 Task: Create a due date automation trigger when advanced on, 2 working days after a card is due add content with a name or a description containing resume at 11:00 AM.
Action: Mouse moved to (907, 276)
Screenshot: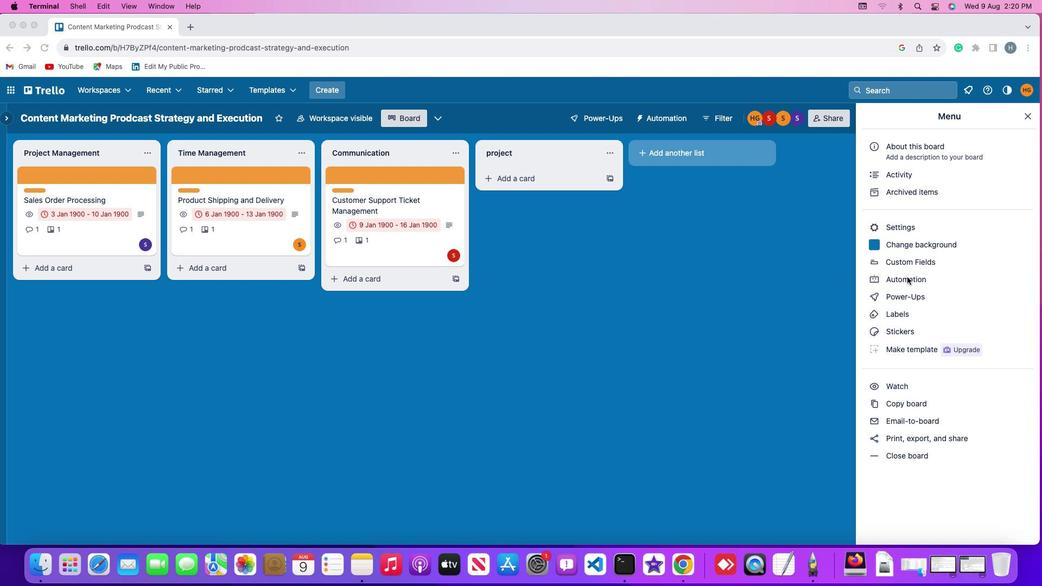 
Action: Mouse pressed left at (907, 276)
Screenshot: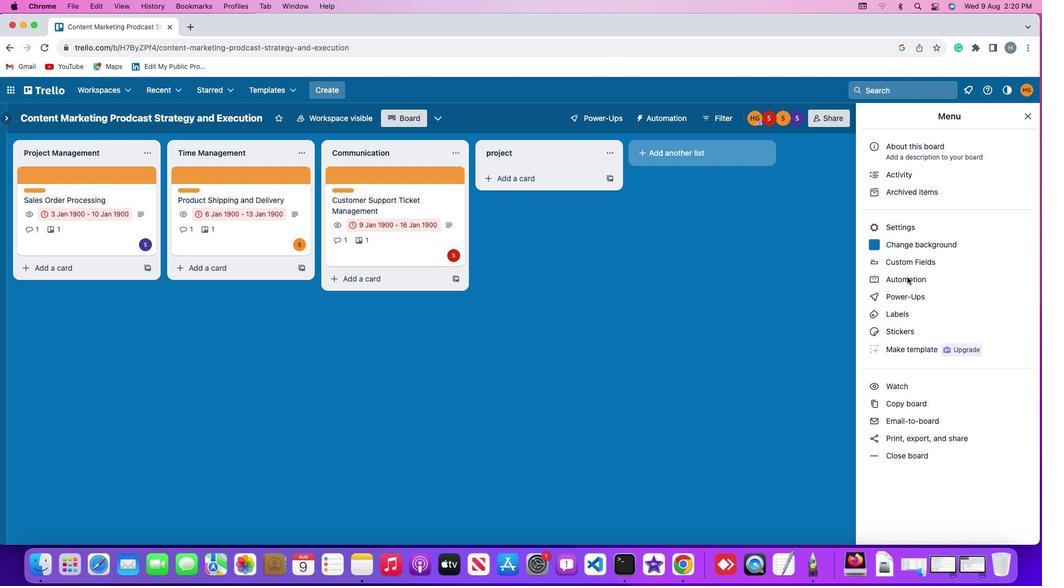 
Action: Mouse pressed left at (907, 276)
Screenshot: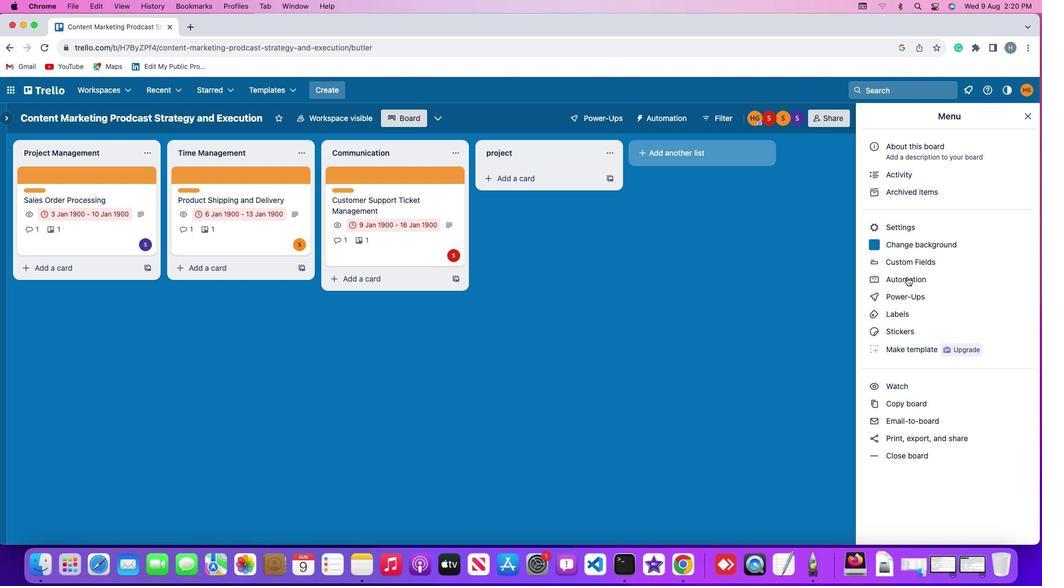 
Action: Mouse moved to (62, 252)
Screenshot: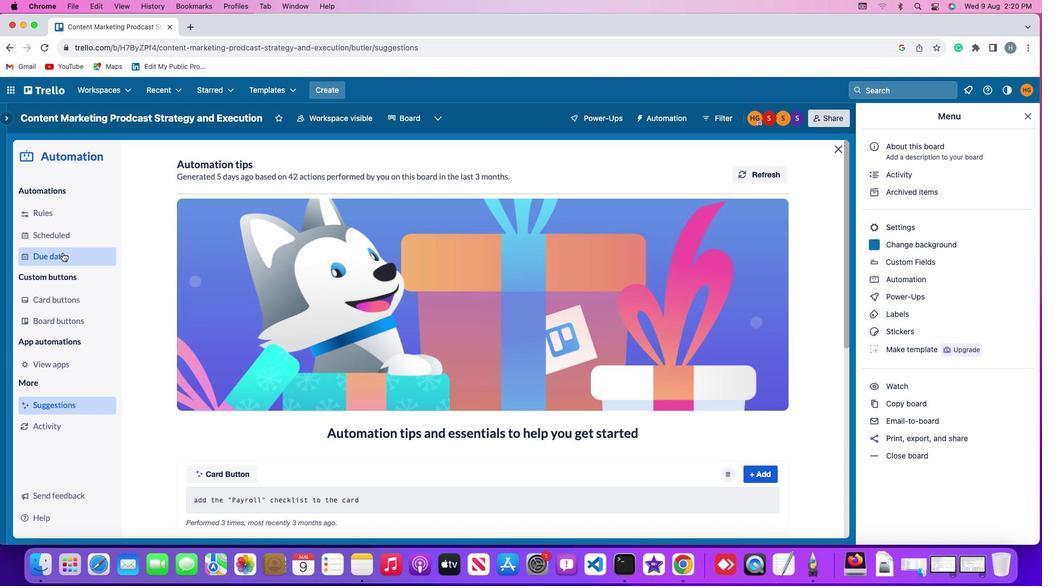 
Action: Mouse pressed left at (62, 252)
Screenshot: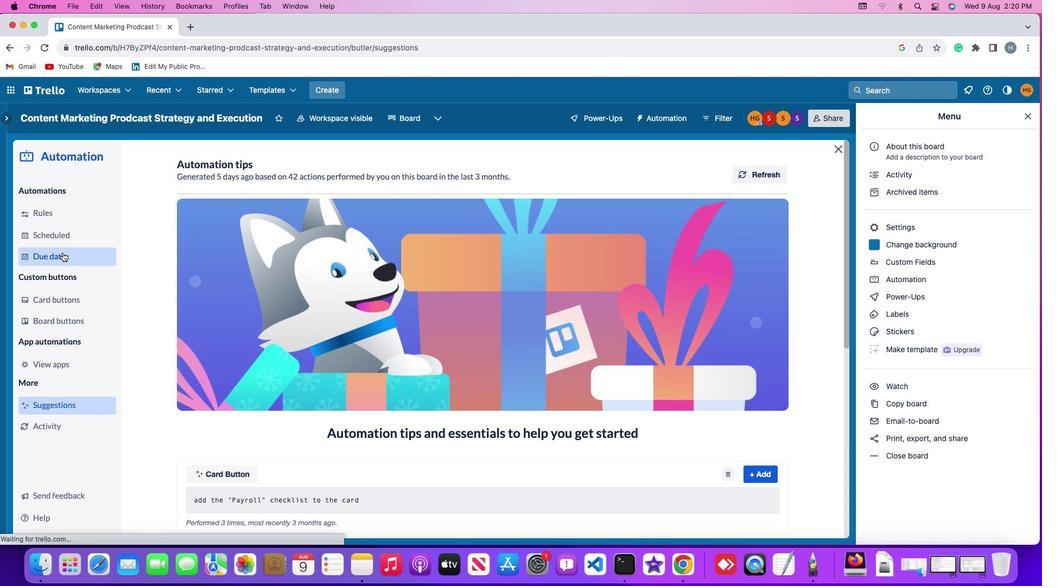 
Action: Mouse moved to (736, 169)
Screenshot: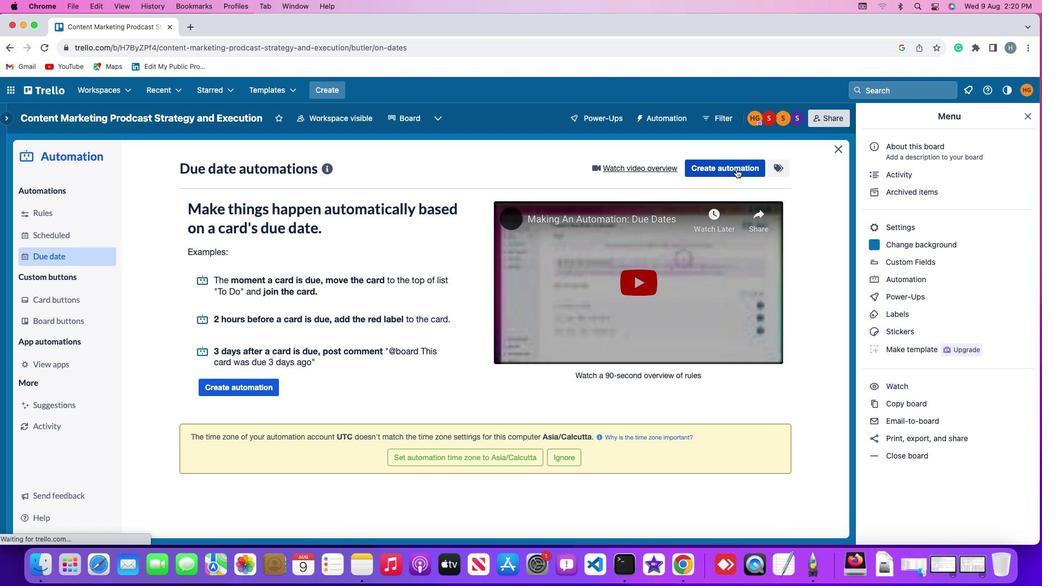 
Action: Mouse pressed left at (736, 169)
Screenshot: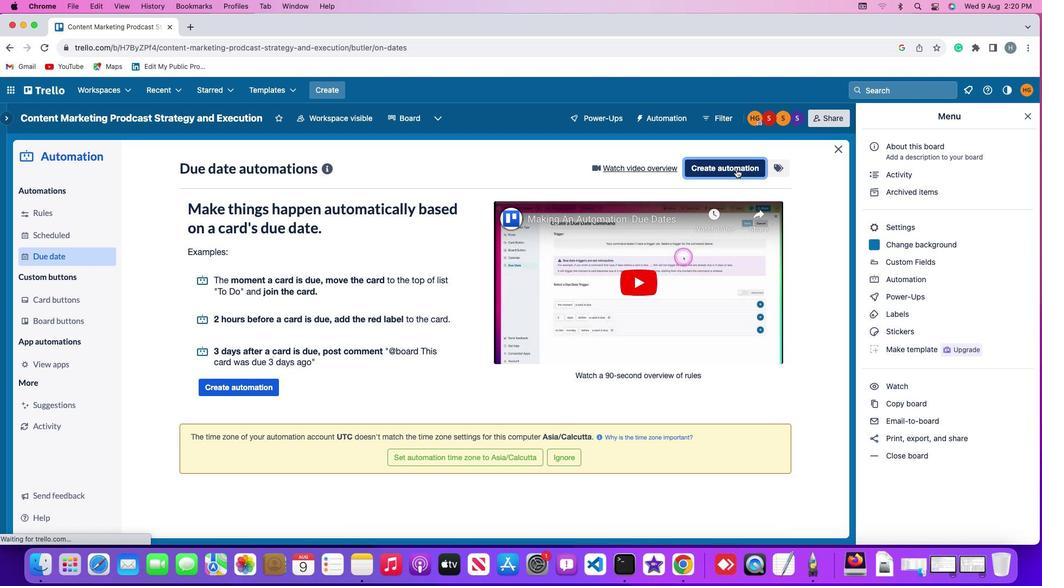 
Action: Mouse moved to (236, 269)
Screenshot: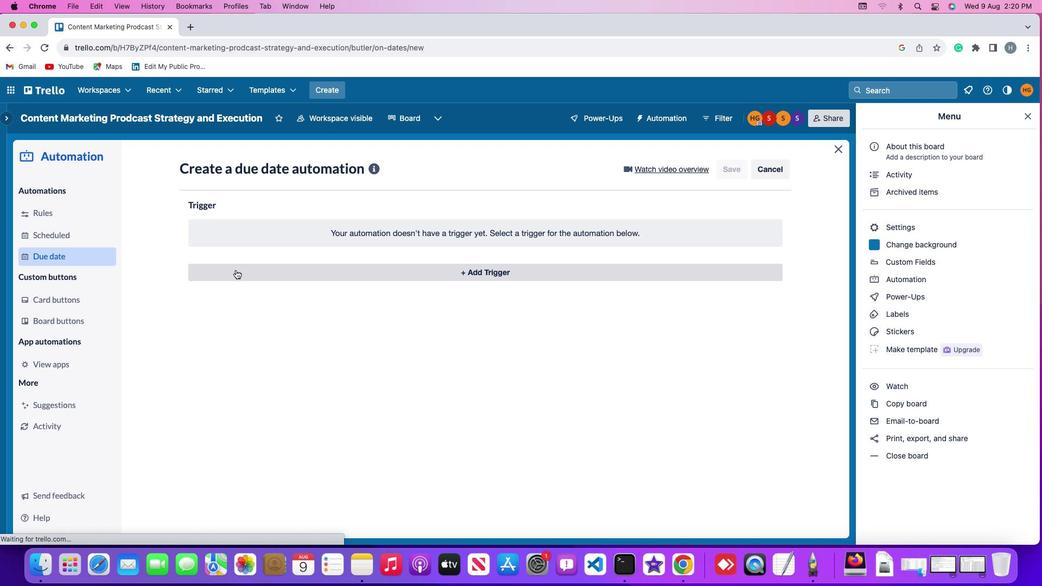
Action: Mouse pressed left at (236, 269)
Screenshot: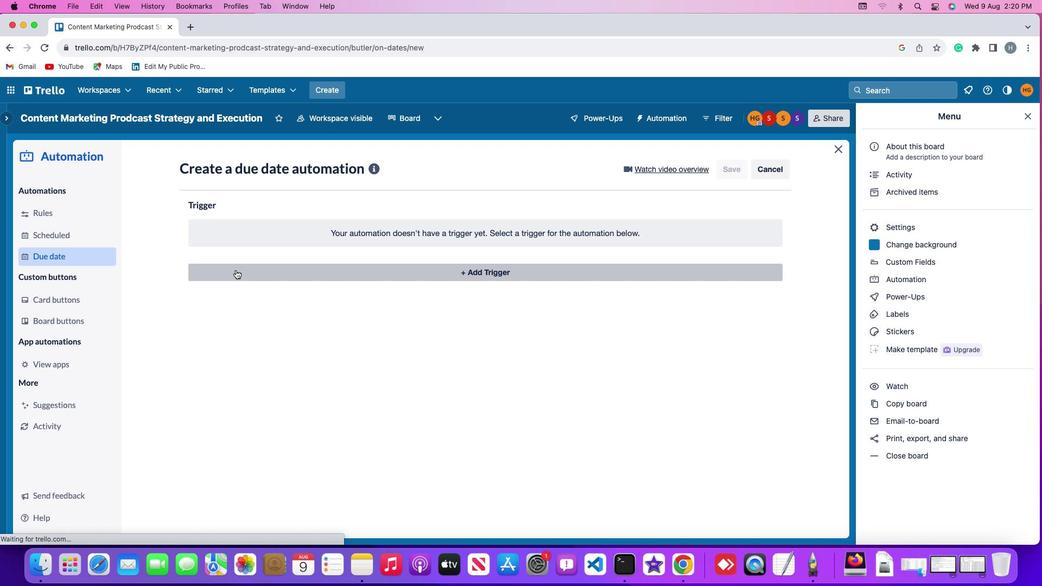 
Action: Mouse moved to (213, 434)
Screenshot: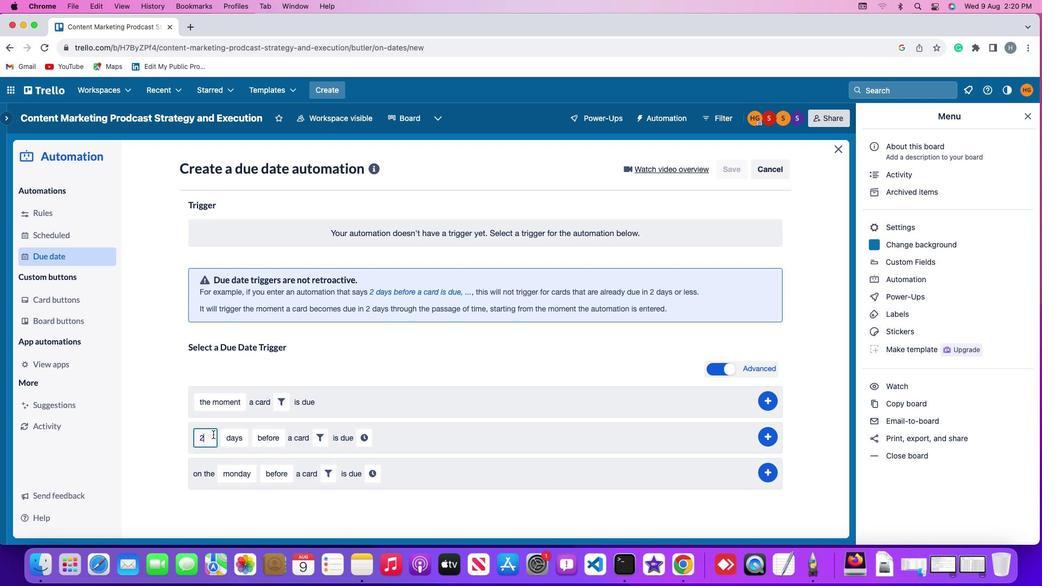 
Action: Mouse pressed left at (213, 434)
Screenshot: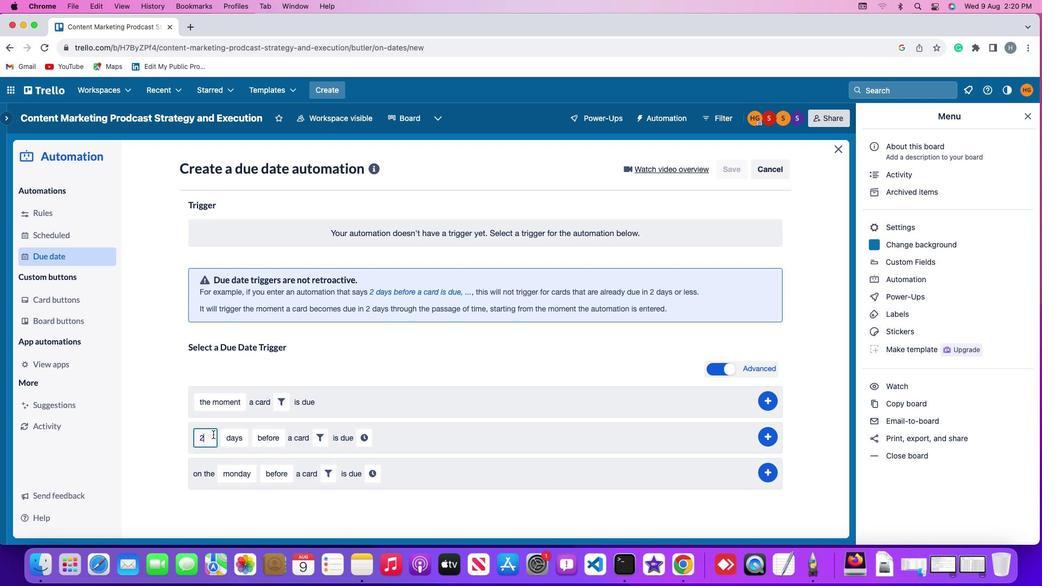 
Action: Mouse moved to (209, 427)
Screenshot: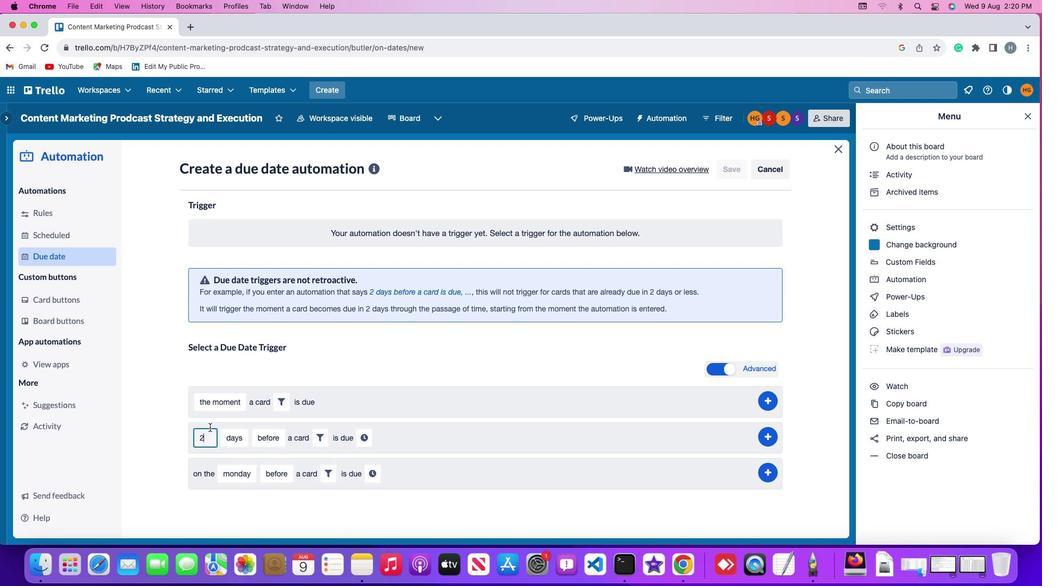 
Action: Key pressed Key.backspace
Screenshot: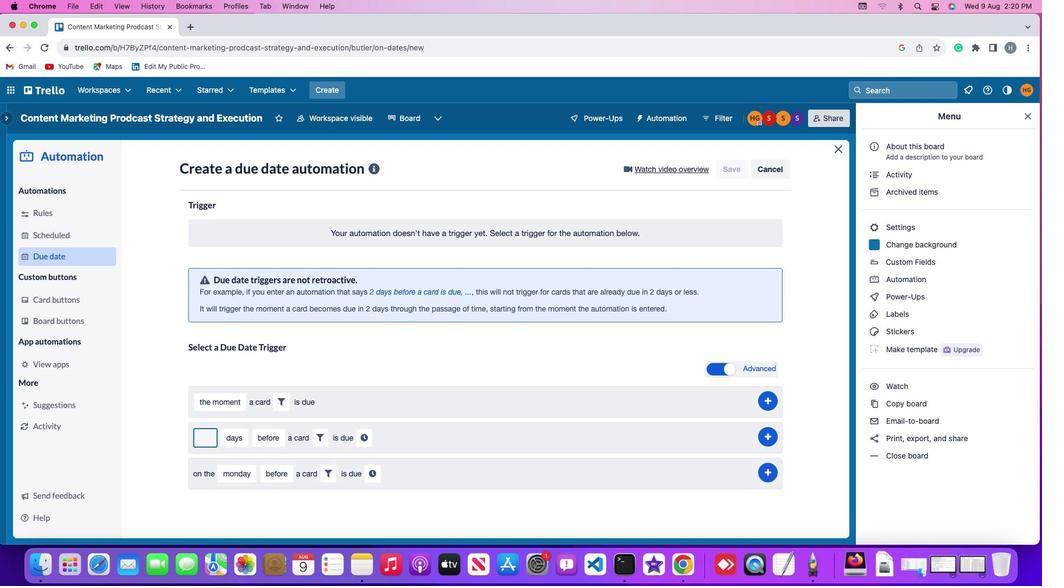 
Action: Mouse moved to (211, 426)
Screenshot: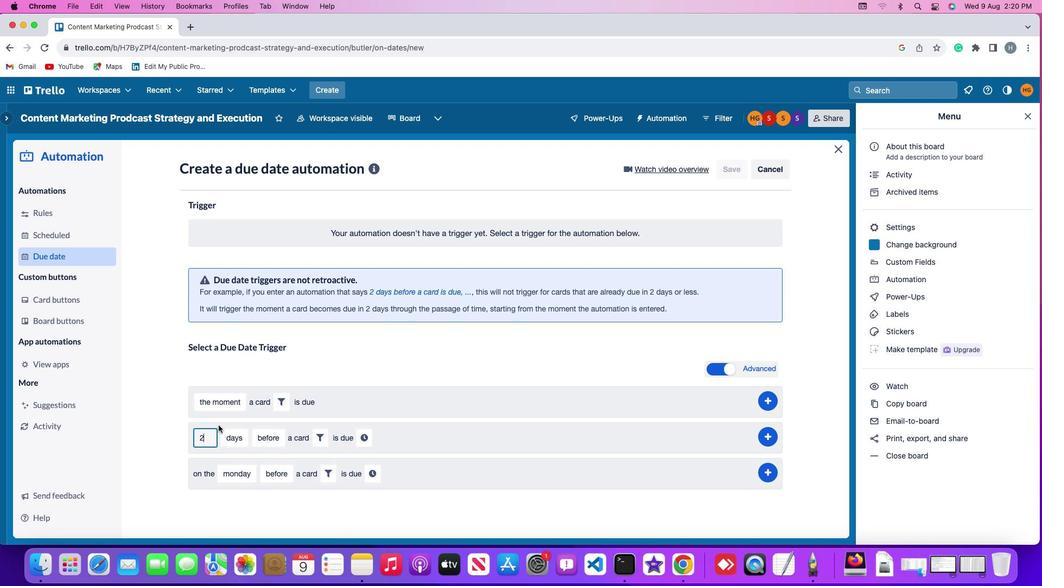 
Action: Key pressed '2'
Screenshot: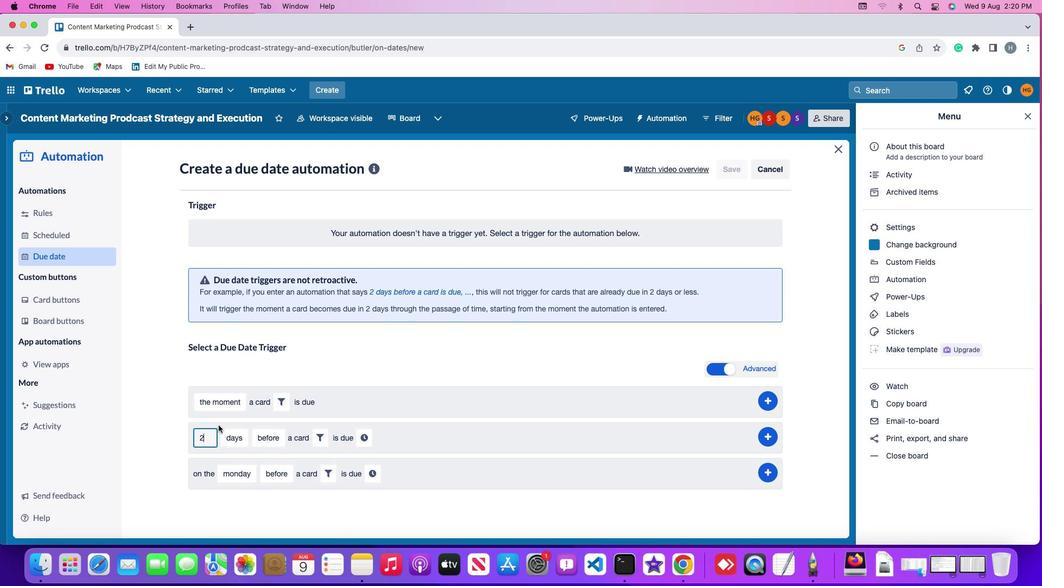 
Action: Mouse moved to (235, 440)
Screenshot: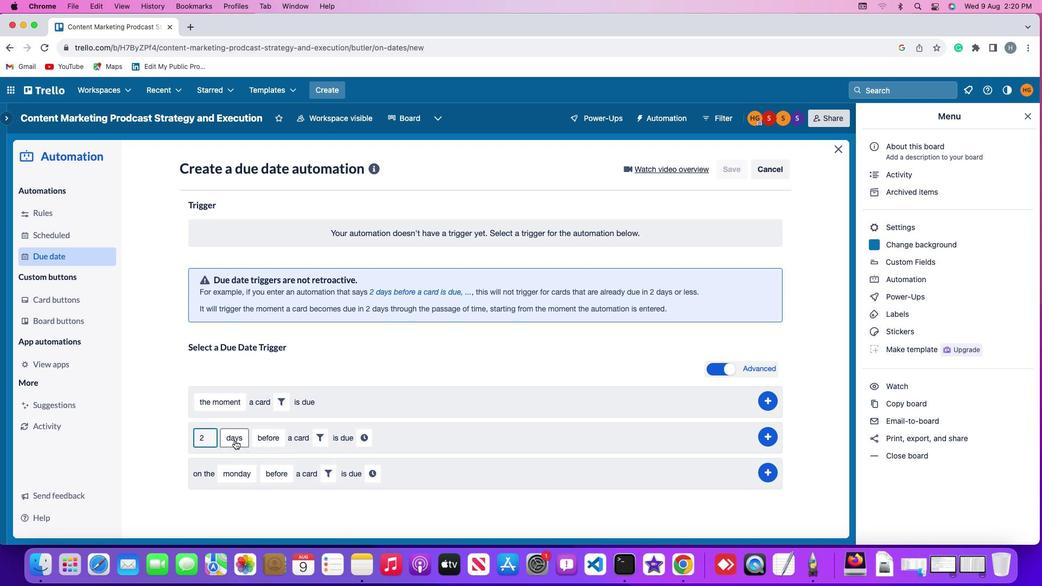 
Action: Mouse pressed left at (235, 440)
Screenshot: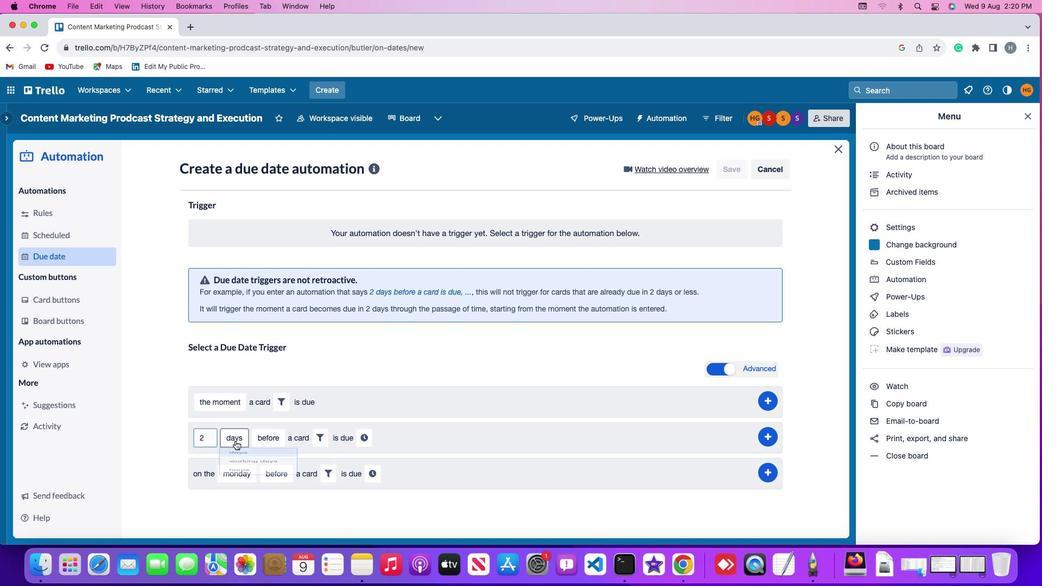 
Action: Mouse moved to (250, 478)
Screenshot: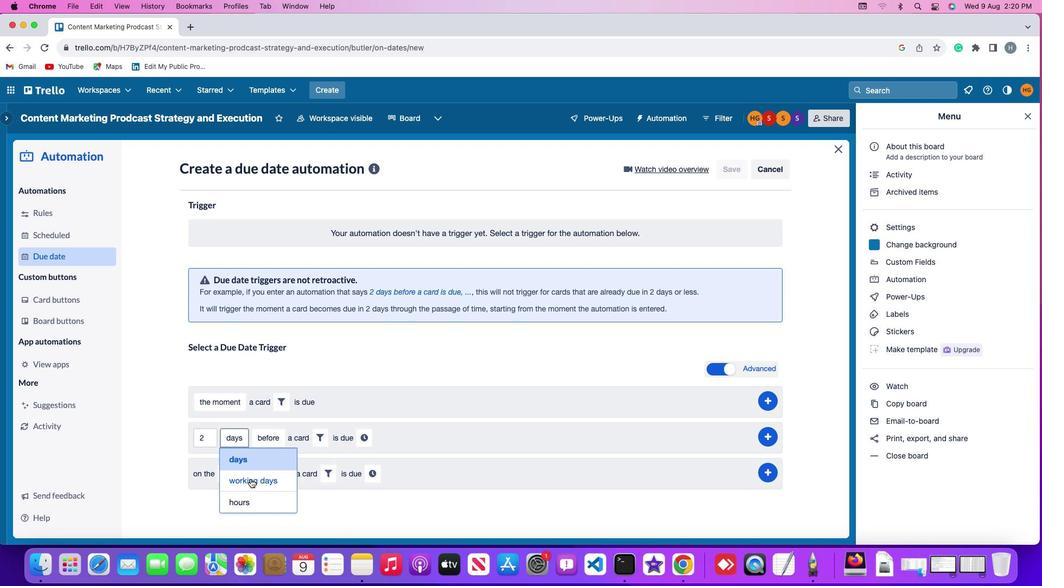 
Action: Mouse pressed left at (250, 478)
Screenshot: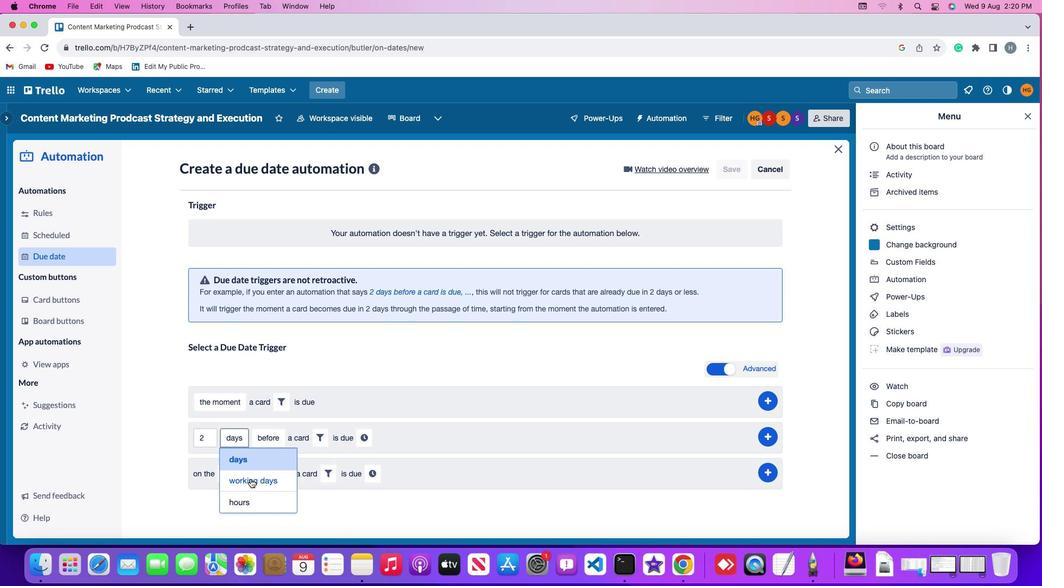 
Action: Mouse moved to (292, 435)
Screenshot: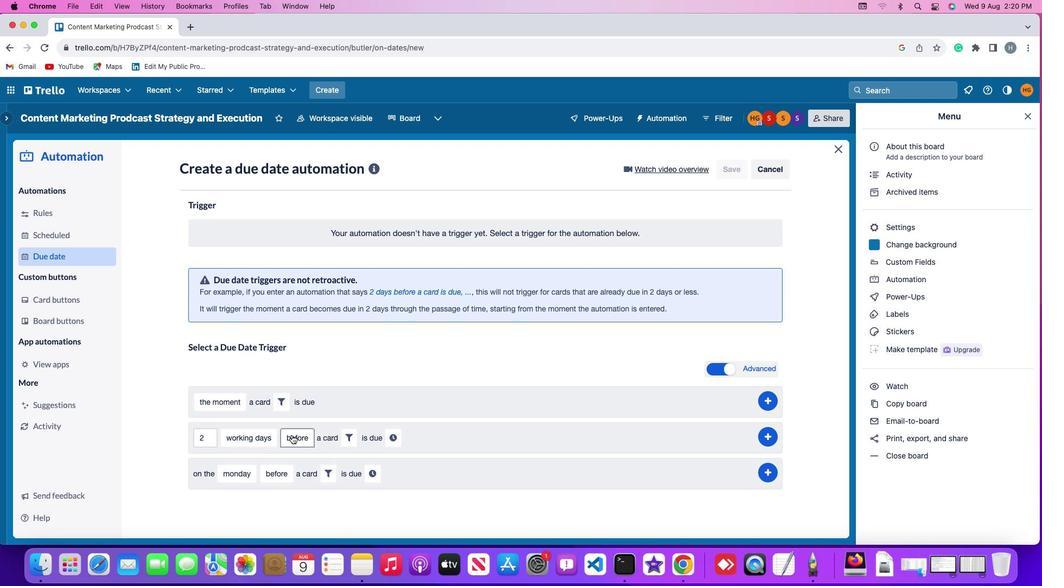 
Action: Mouse pressed left at (292, 435)
Screenshot: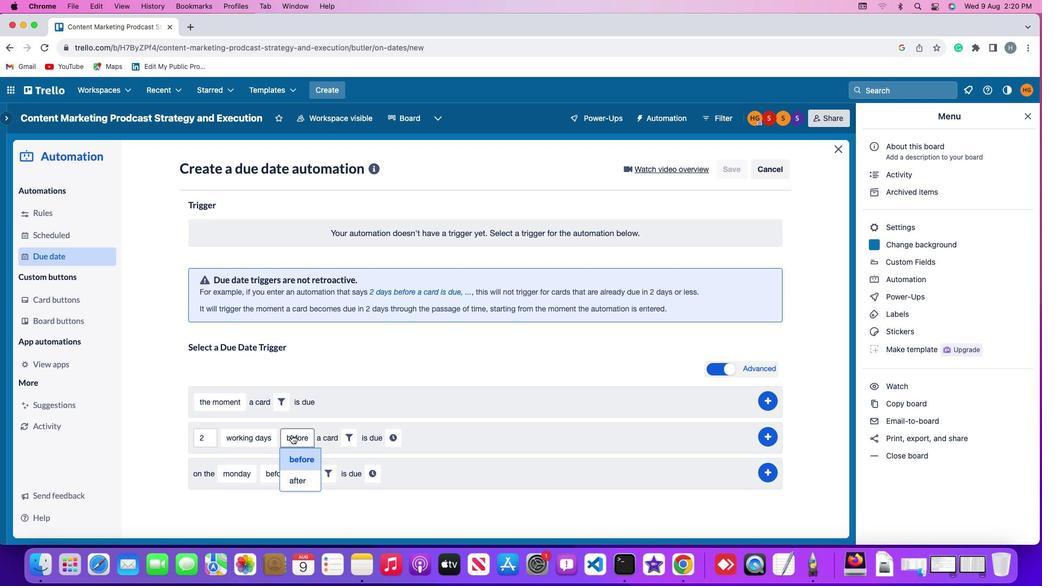 
Action: Mouse moved to (300, 483)
Screenshot: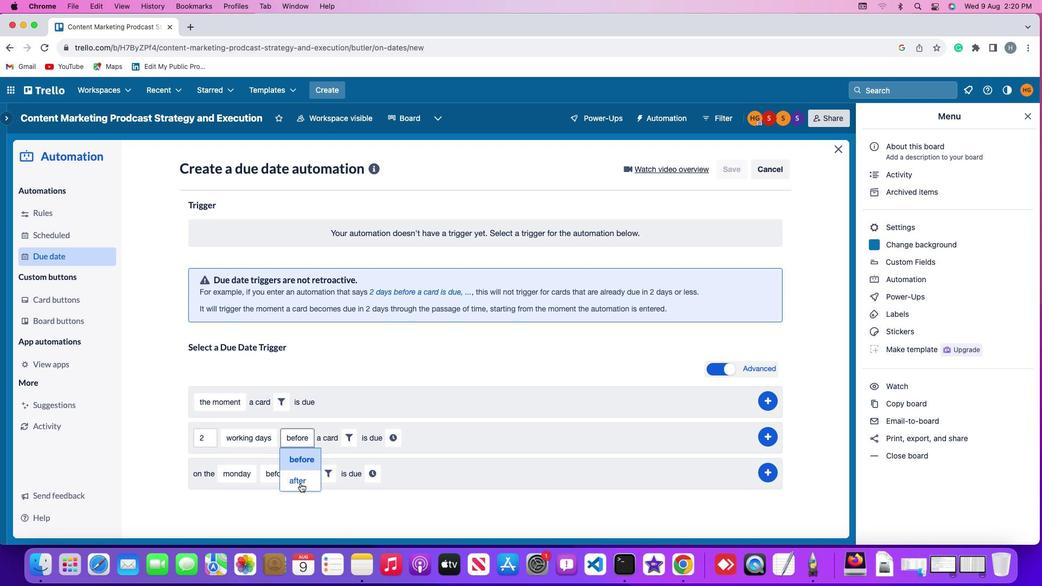 
Action: Mouse pressed left at (300, 483)
Screenshot: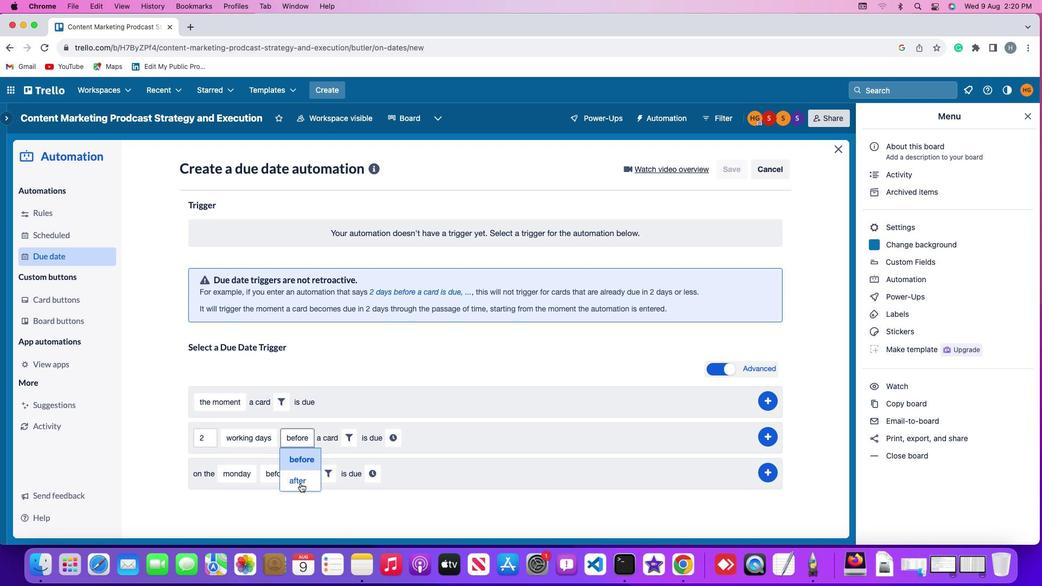 
Action: Mouse moved to (349, 440)
Screenshot: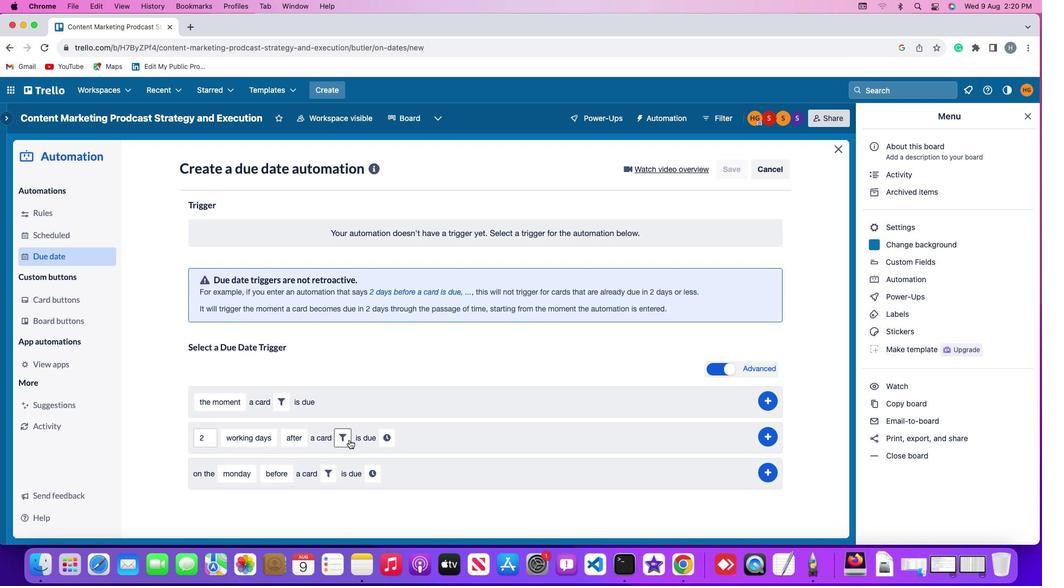 
Action: Mouse pressed left at (349, 440)
Screenshot: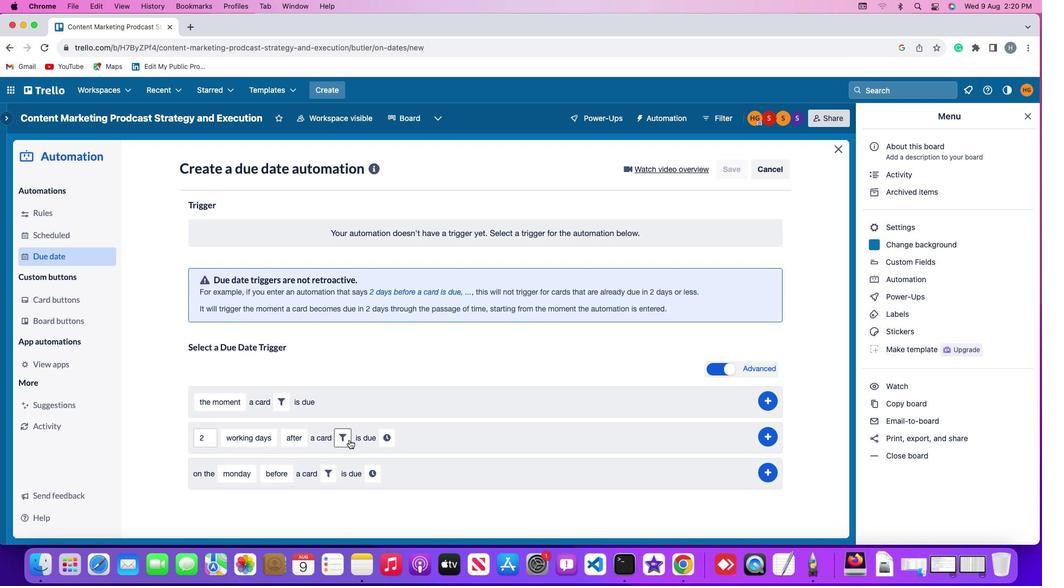 
Action: Mouse moved to (488, 475)
Screenshot: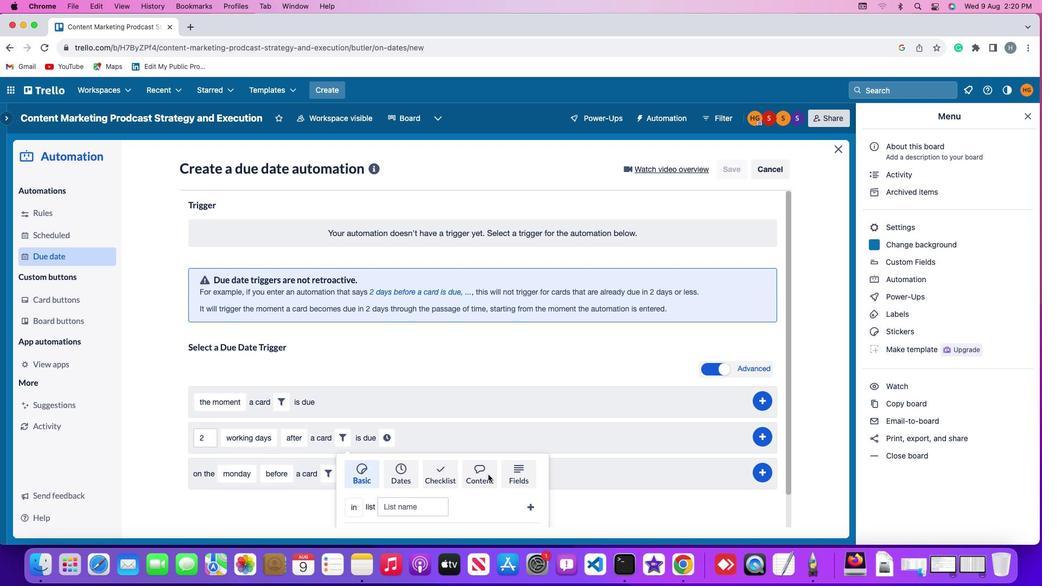 
Action: Mouse pressed left at (488, 475)
Screenshot: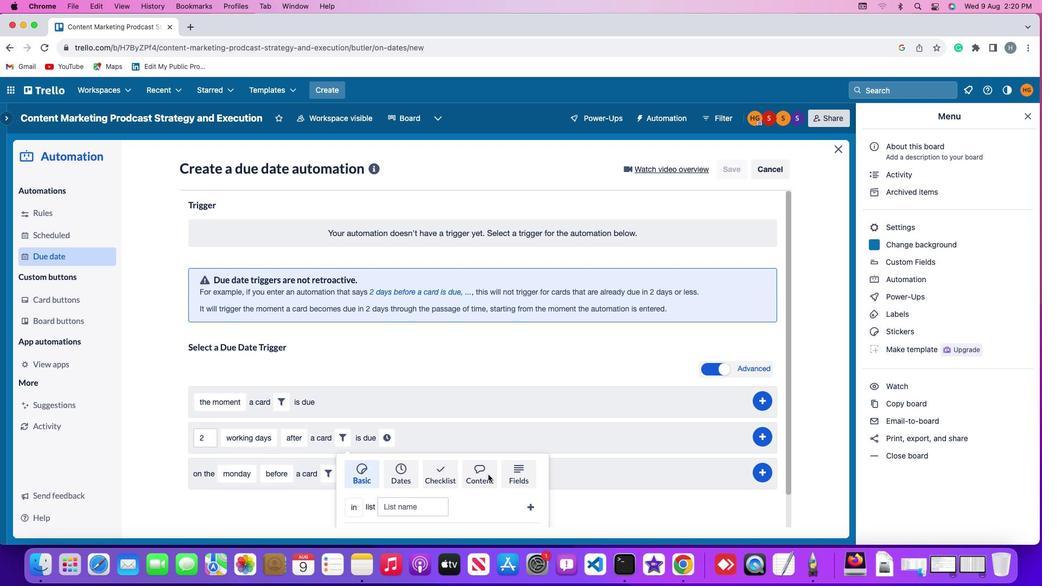 
Action: Mouse moved to (370, 512)
Screenshot: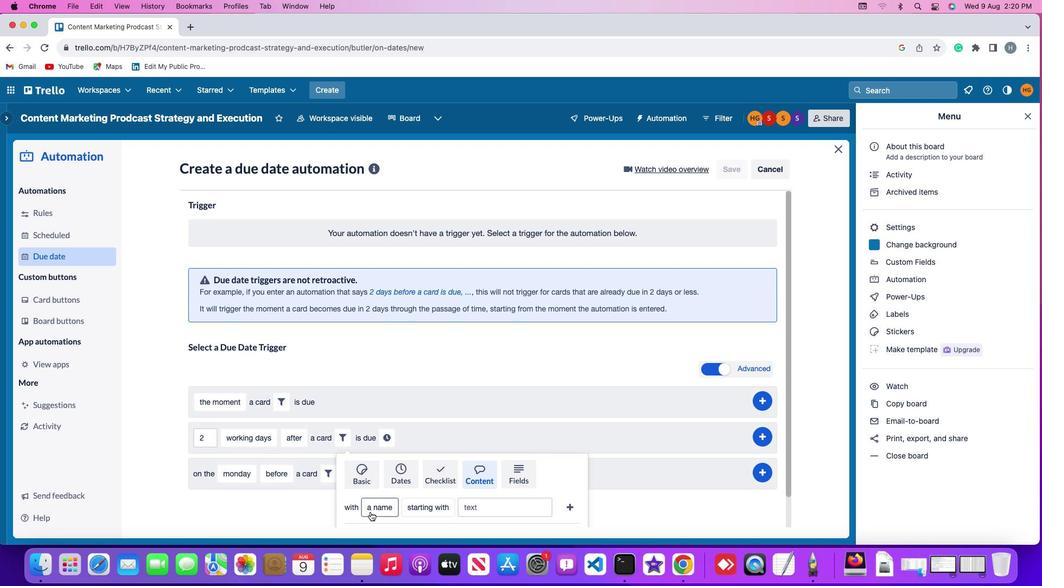 
Action: Mouse pressed left at (370, 512)
Screenshot: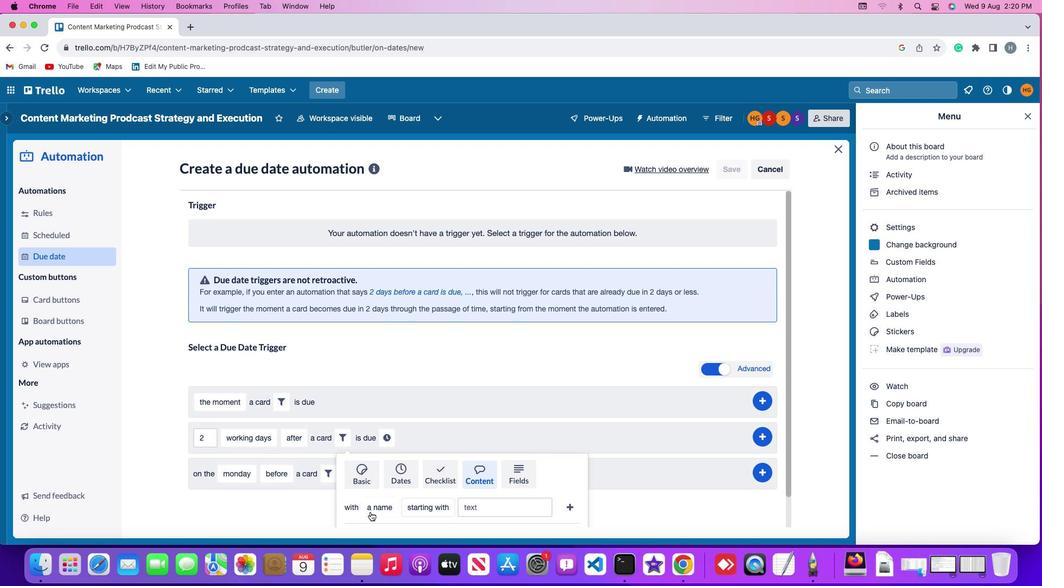 
Action: Mouse moved to (393, 488)
Screenshot: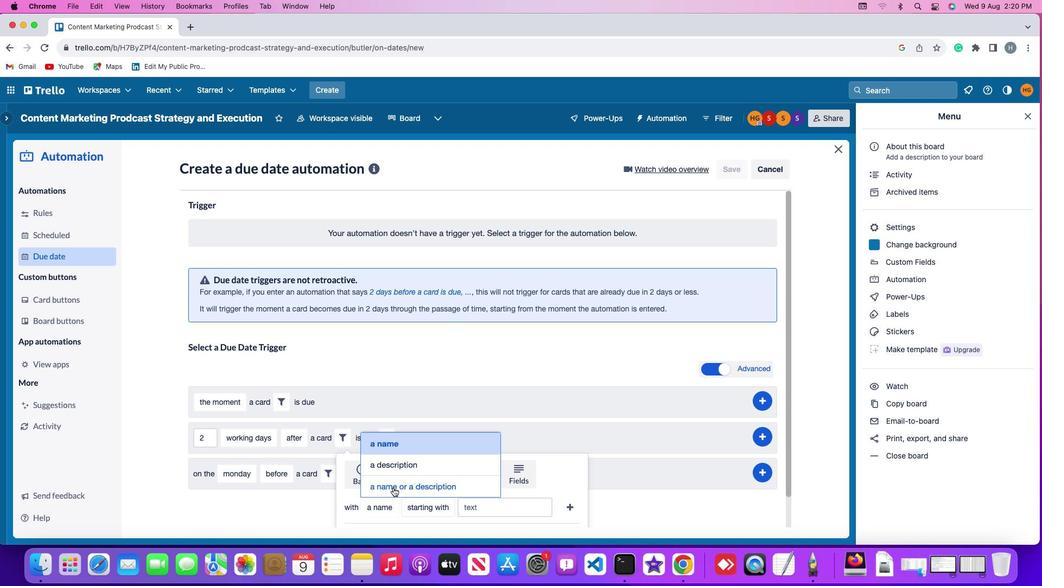 
Action: Mouse pressed left at (393, 488)
Screenshot: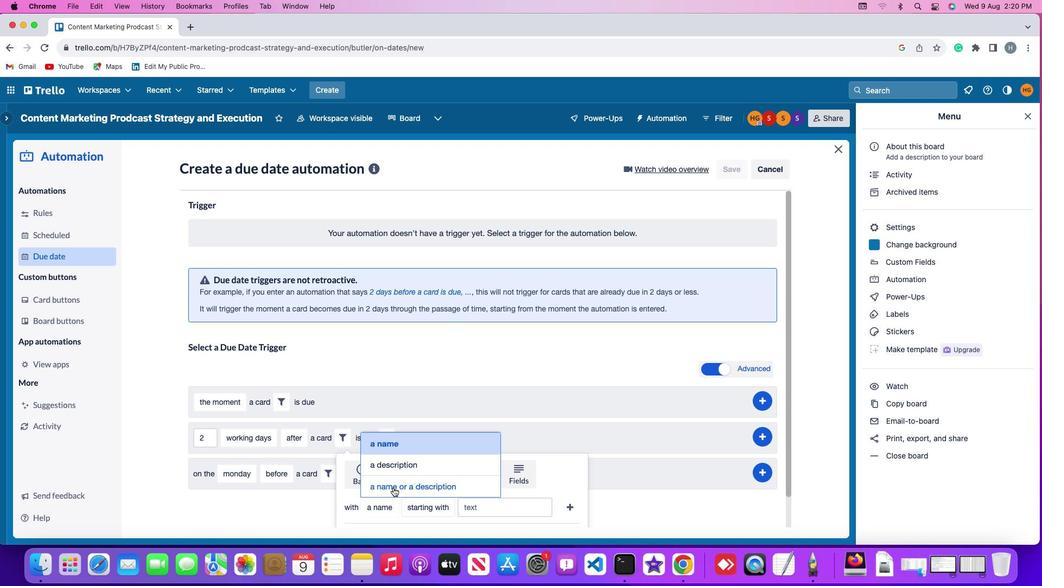 
Action: Mouse moved to (482, 509)
Screenshot: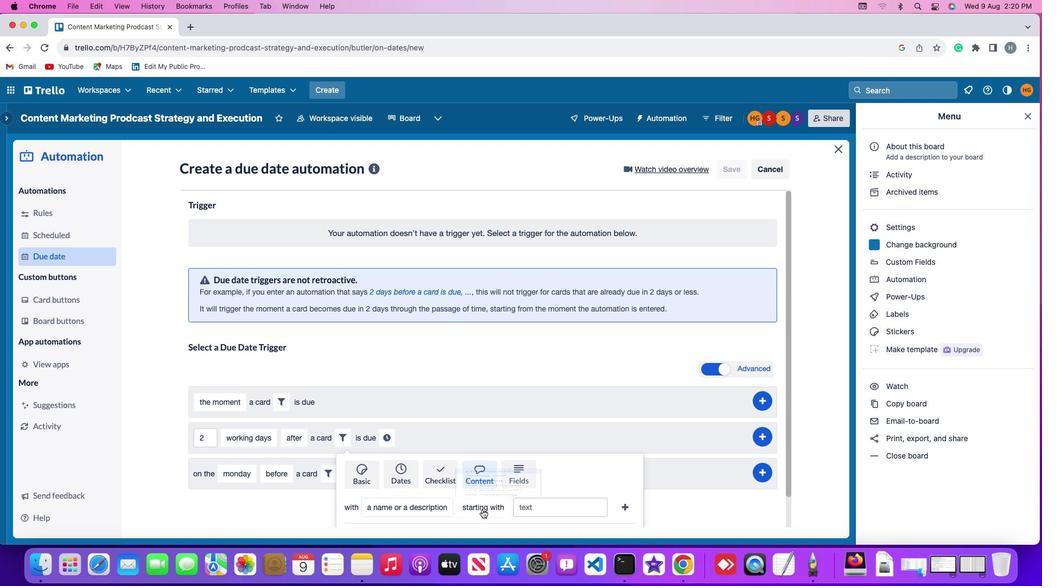 
Action: Mouse pressed left at (482, 509)
Screenshot: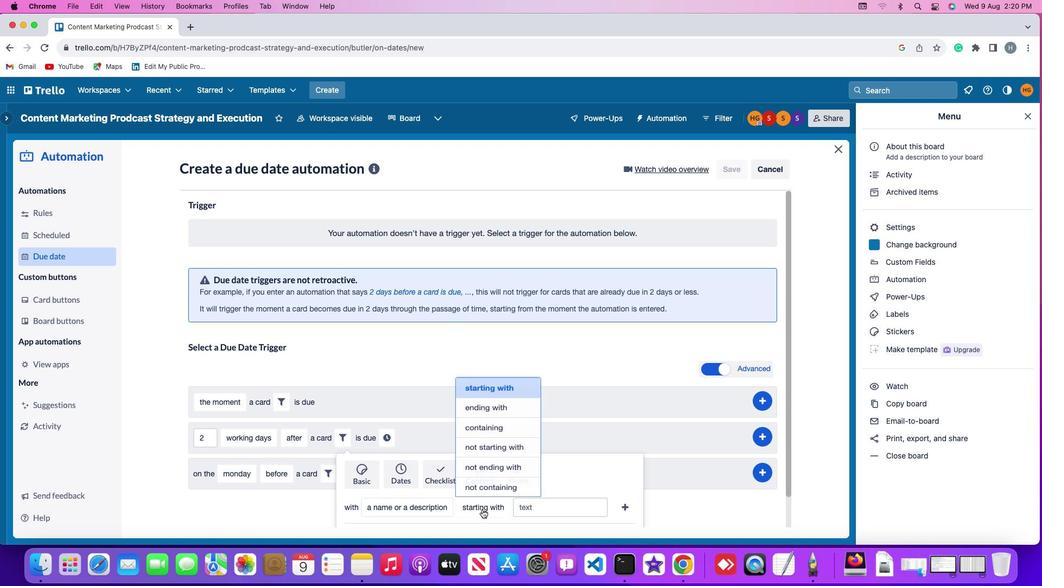 
Action: Mouse moved to (504, 420)
Screenshot: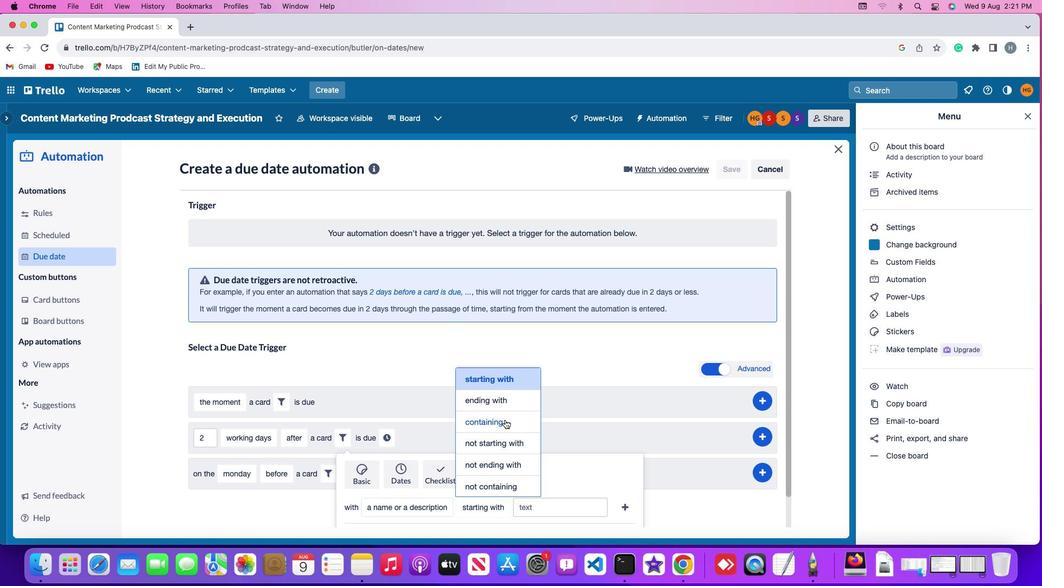 
Action: Mouse pressed left at (504, 420)
Screenshot: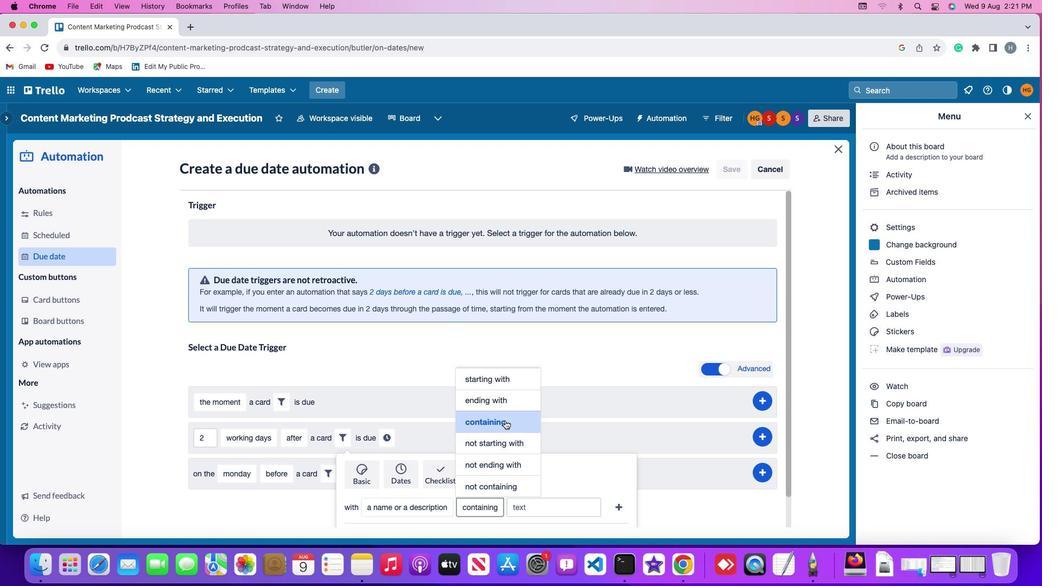
Action: Mouse moved to (533, 508)
Screenshot: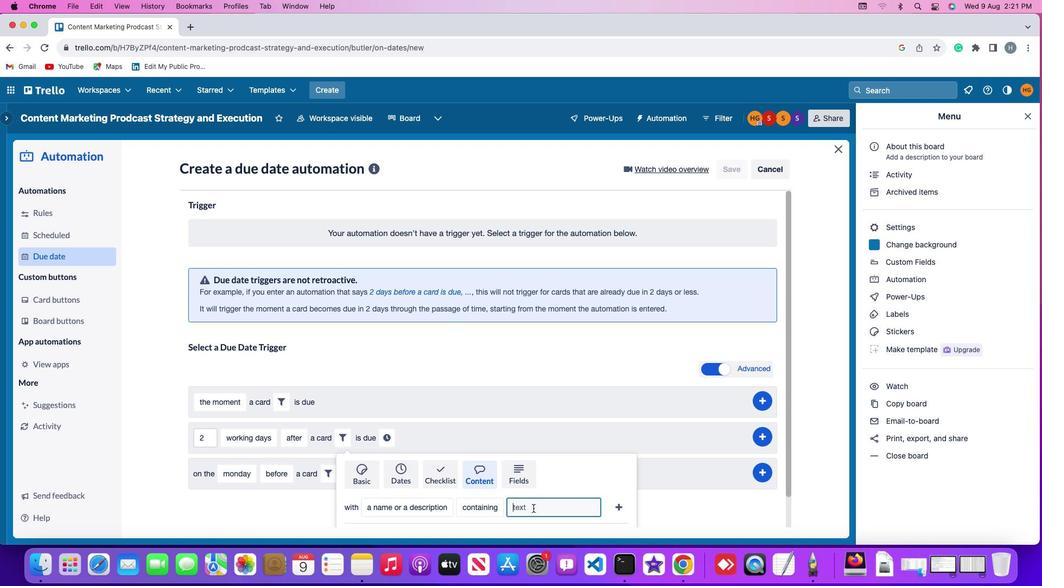 
Action: Mouse pressed left at (533, 508)
Screenshot: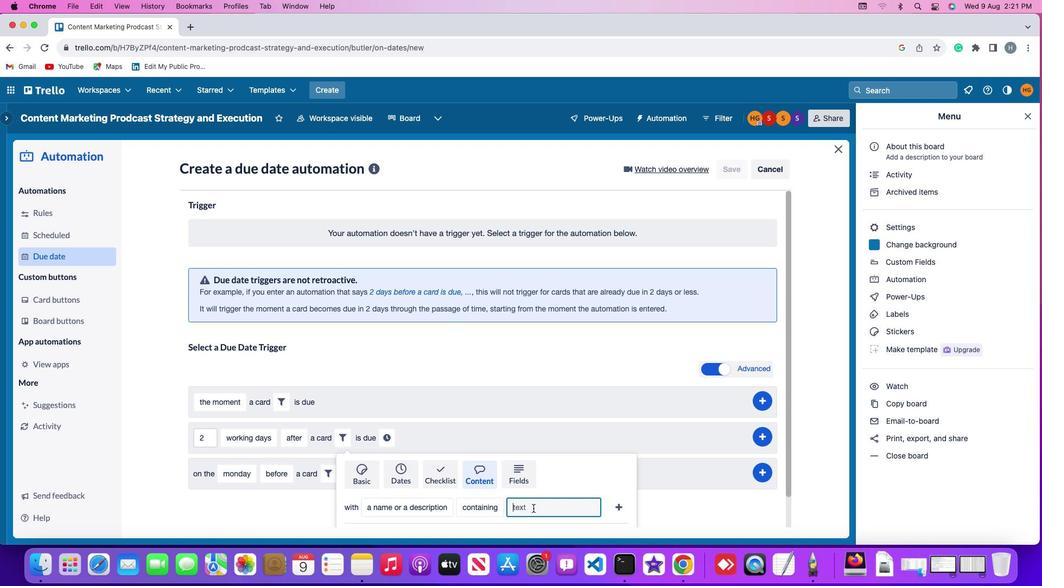 
Action: Mouse moved to (533, 508)
Screenshot: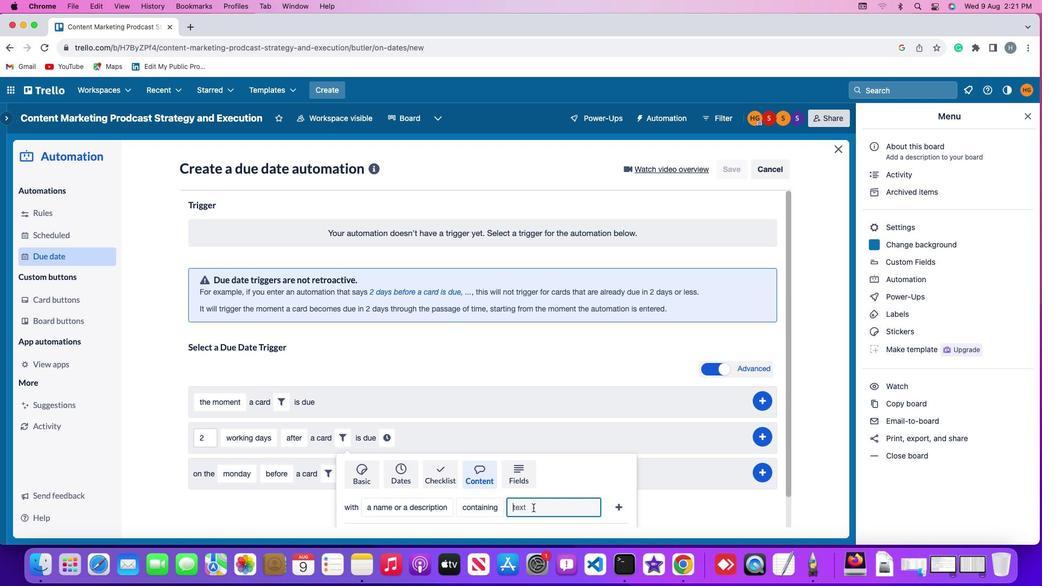 
Action: Key pressed 'r''e''s''u''m'
Screenshot: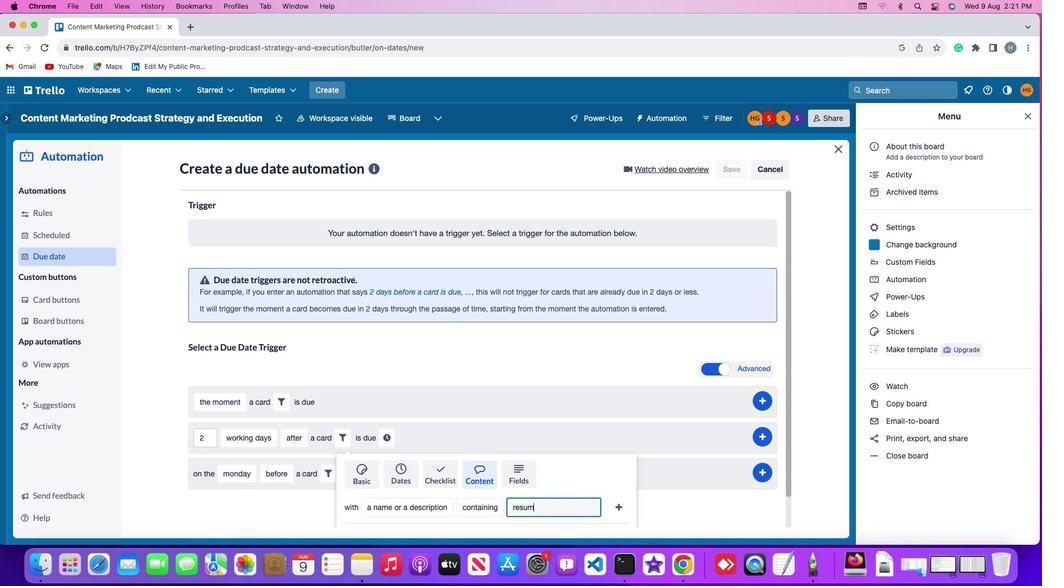 
Action: Mouse moved to (532, 507)
Screenshot: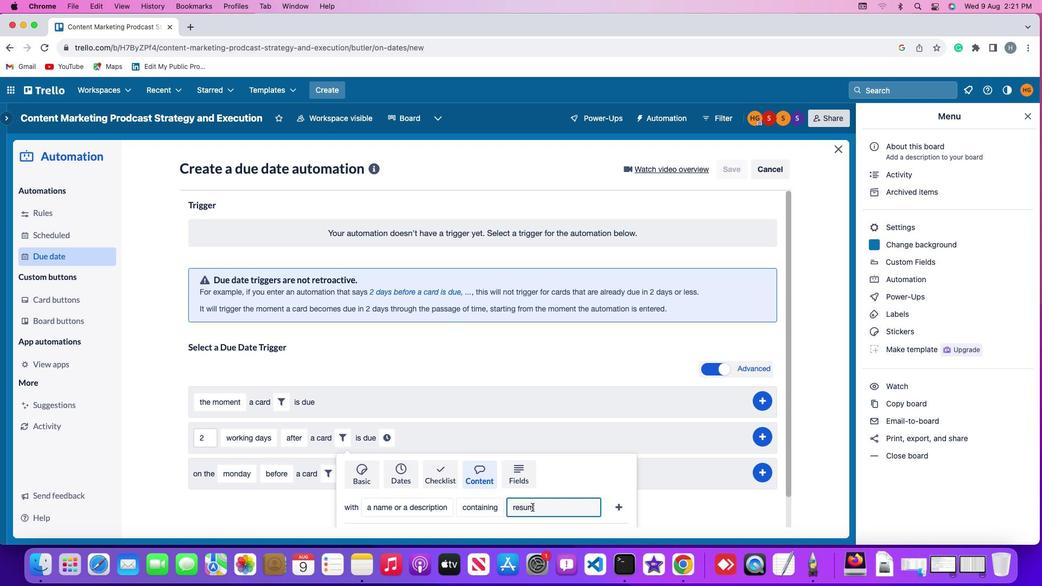 
Action: Key pressed 'e'
Screenshot: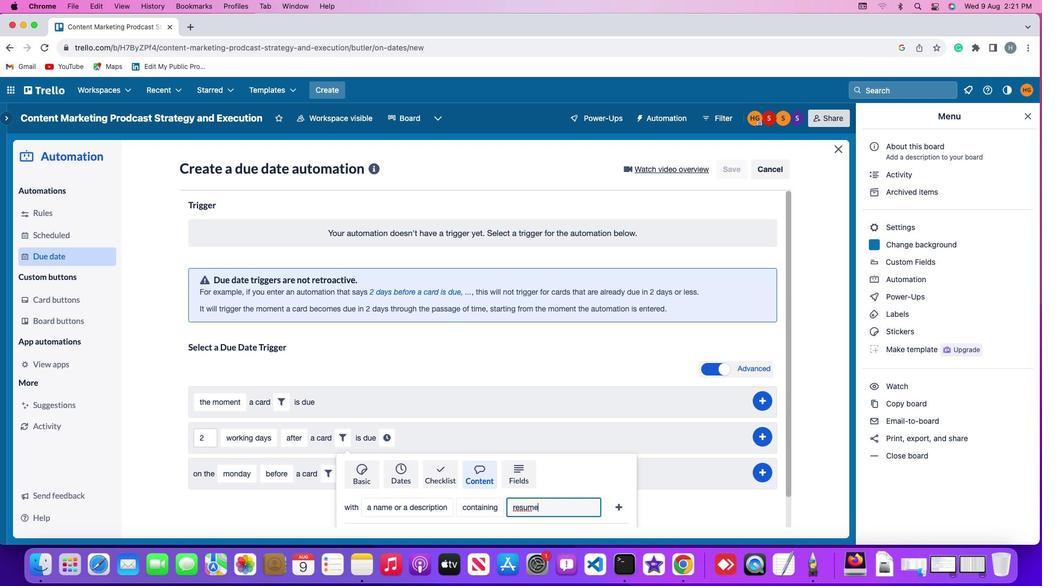 
Action: Mouse moved to (617, 504)
Screenshot: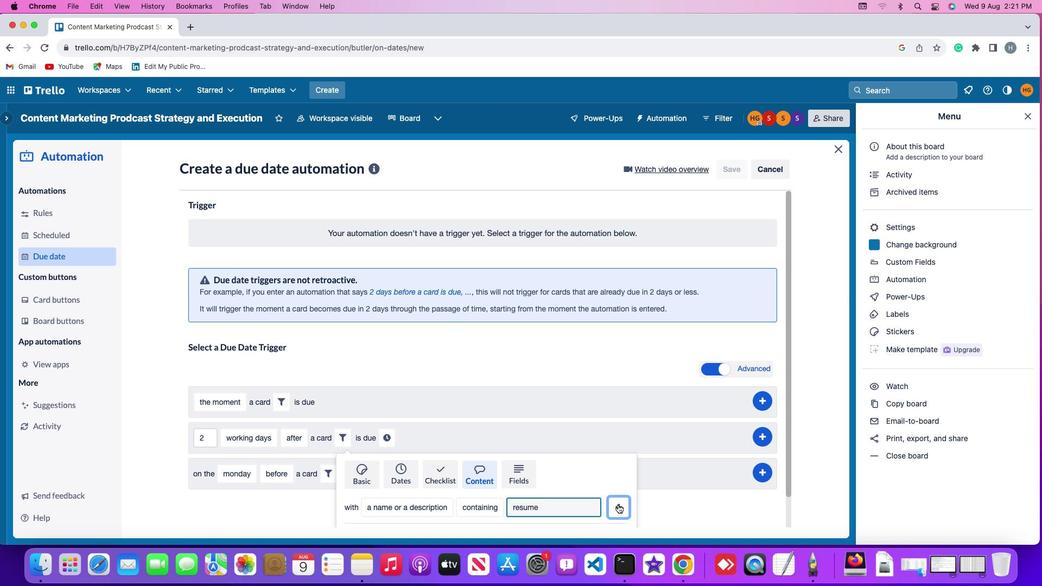
Action: Mouse pressed left at (617, 504)
Screenshot: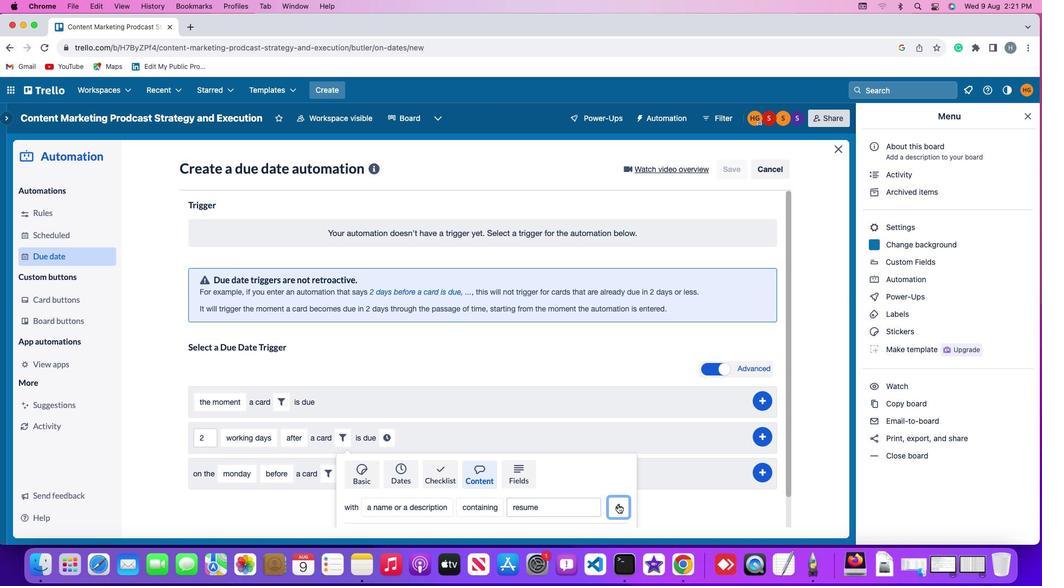
Action: Mouse moved to (584, 441)
Screenshot: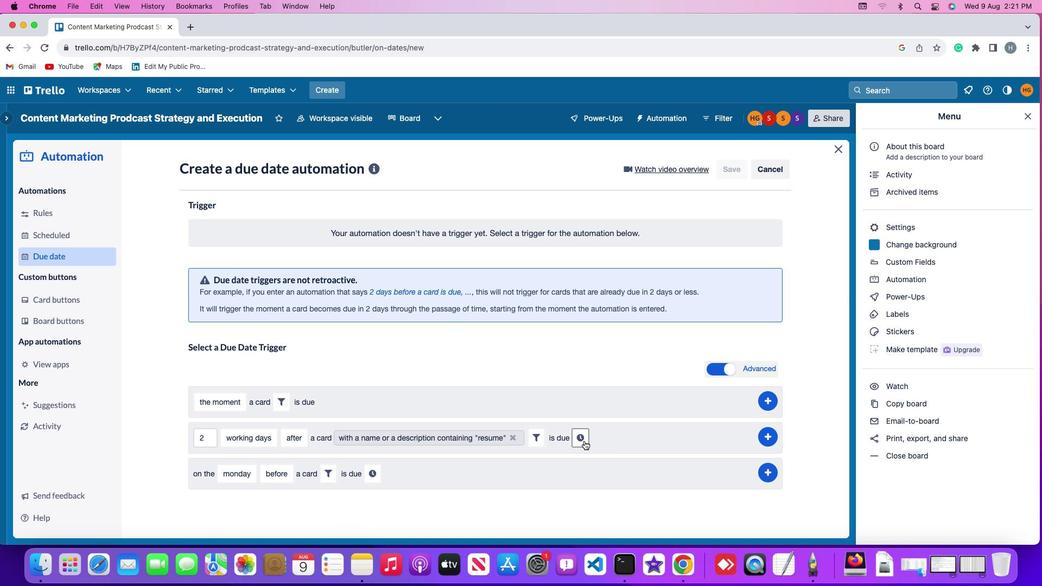
Action: Mouse pressed left at (584, 441)
Screenshot: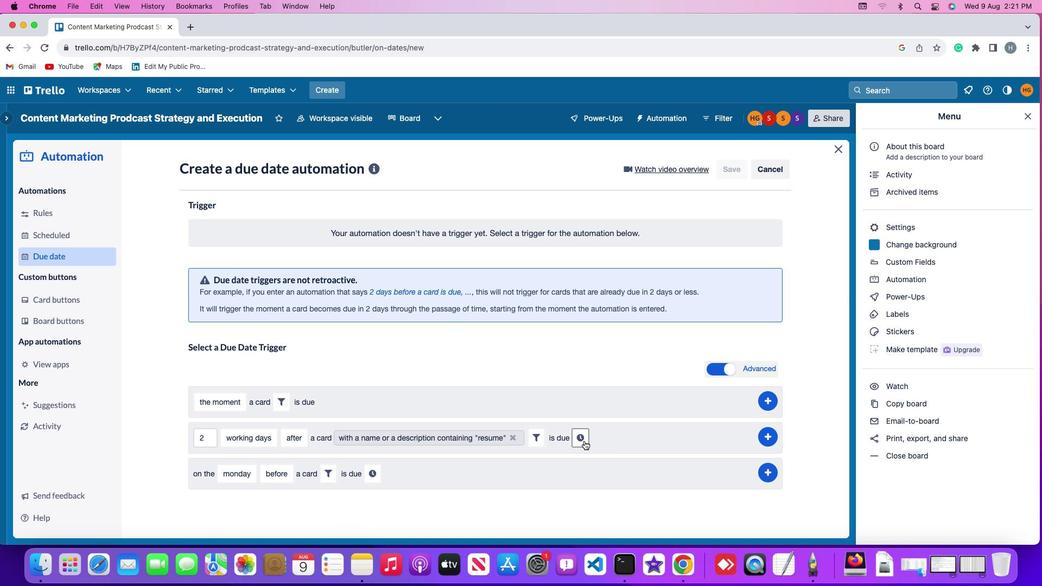 
Action: Mouse moved to (602, 441)
Screenshot: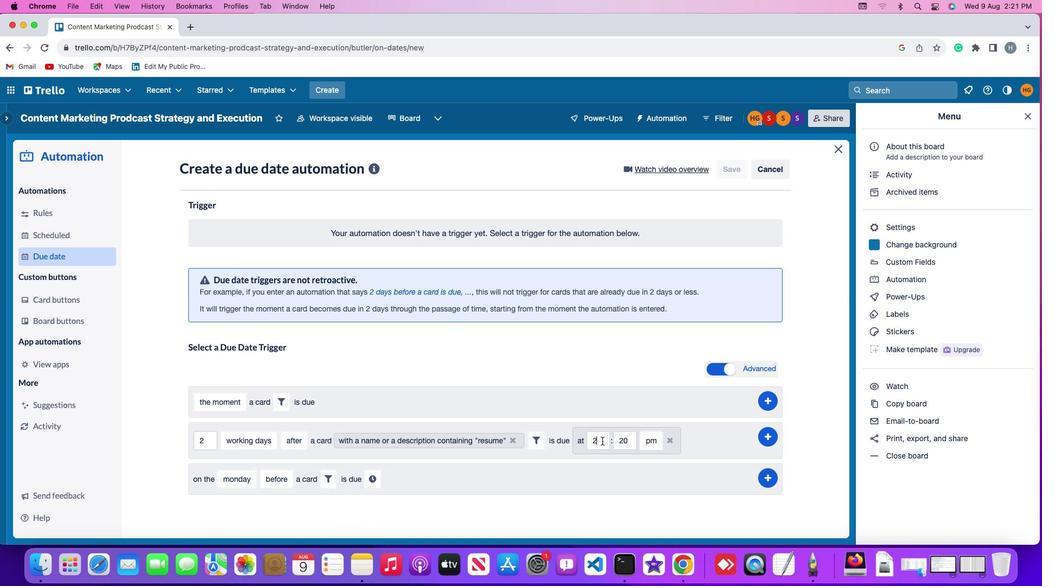 
Action: Mouse pressed left at (602, 441)
Screenshot: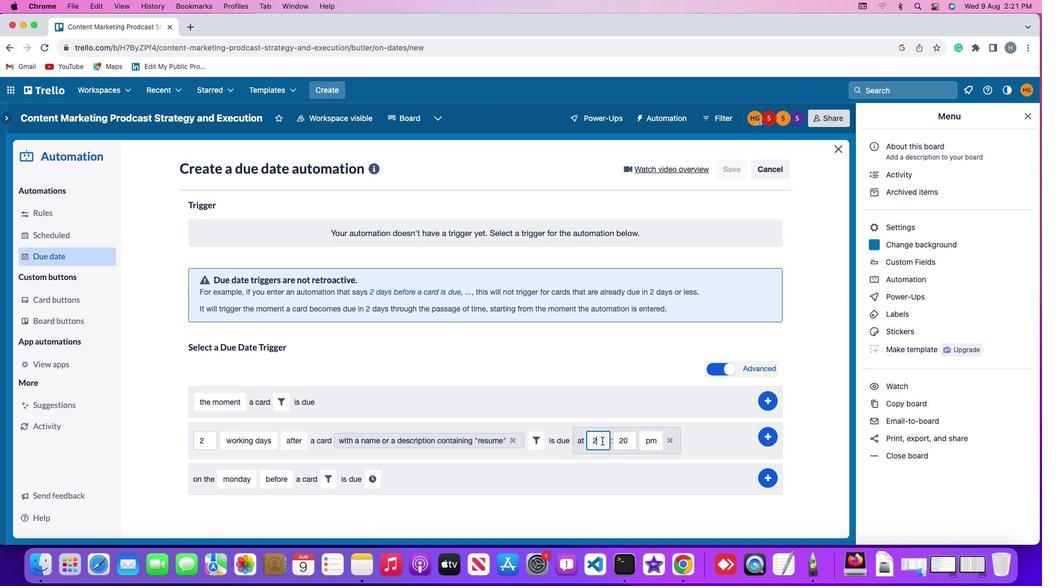 
Action: Mouse moved to (603, 441)
Screenshot: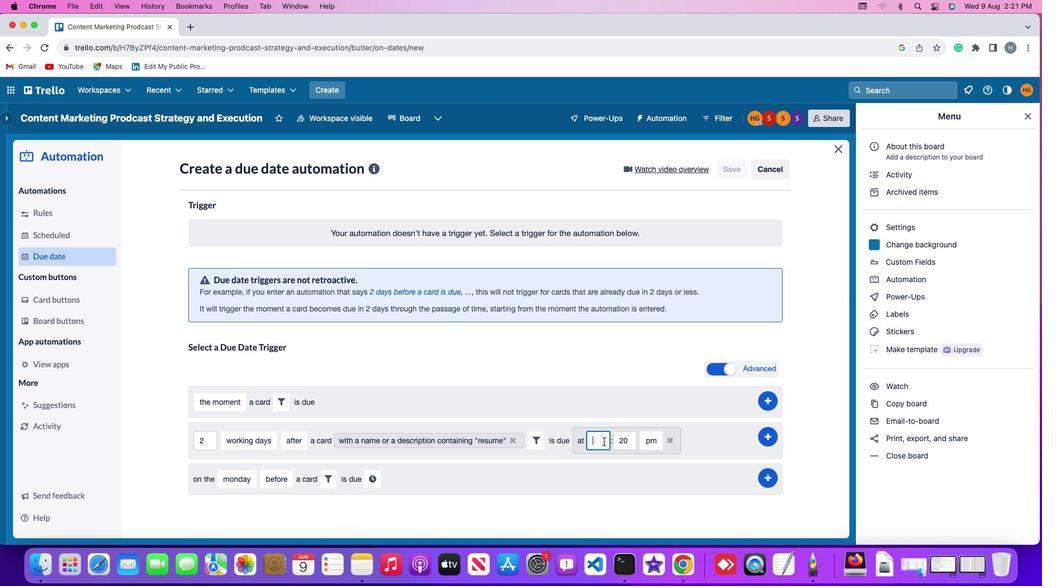 
Action: Key pressed Key.backspace
Screenshot: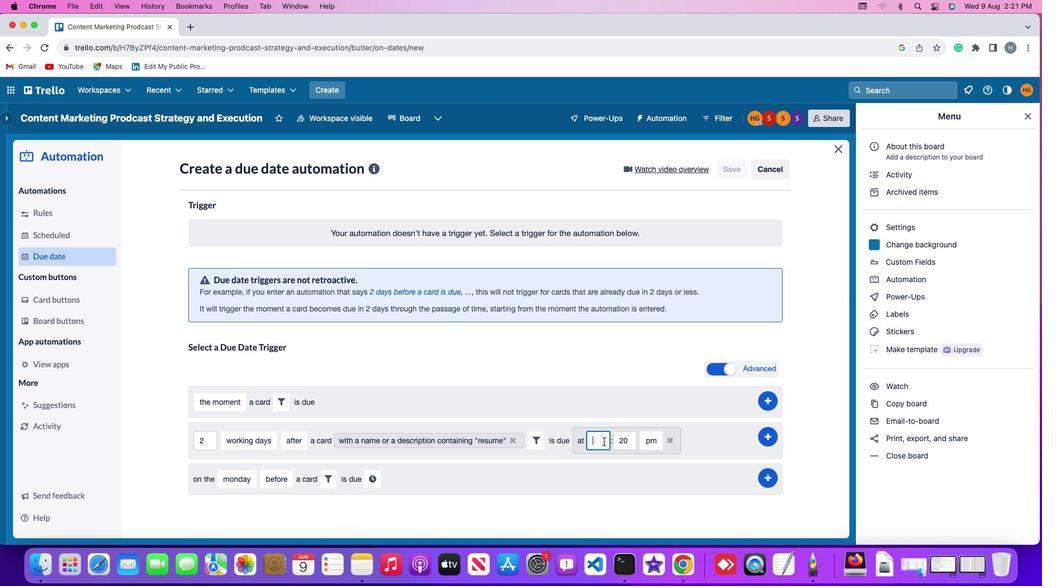 
Action: Mouse moved to (604, 441)
Screenshot: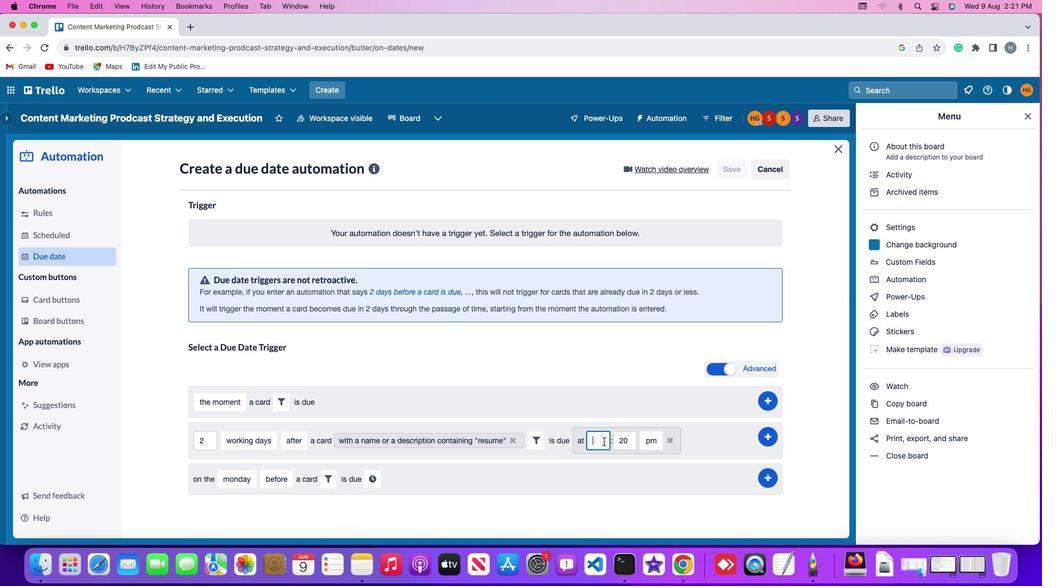 
Action: Key pressed '1''1'
Screenshot: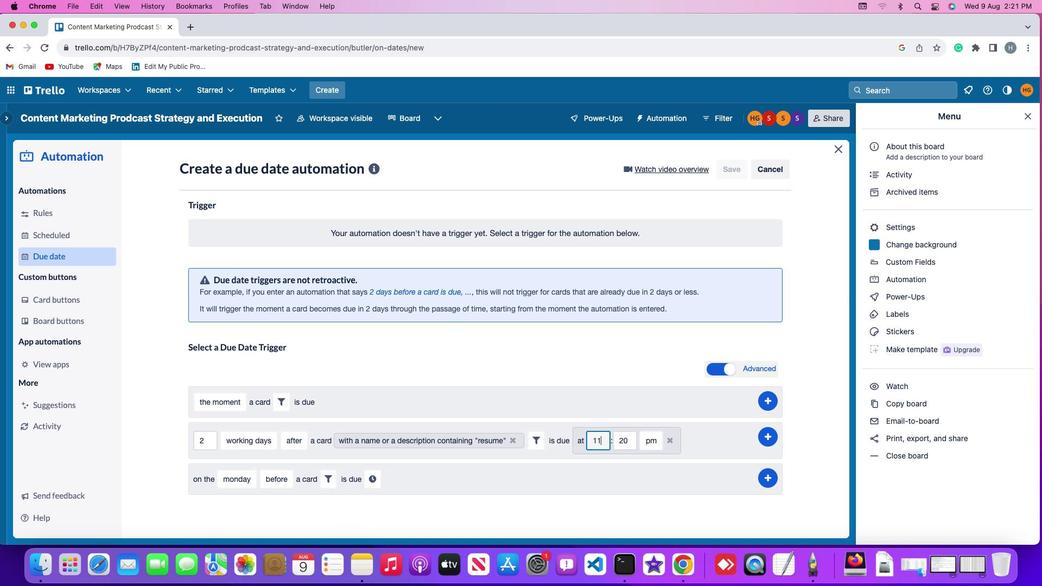
Action: Mouse moved to (633, 440)
Screenshot: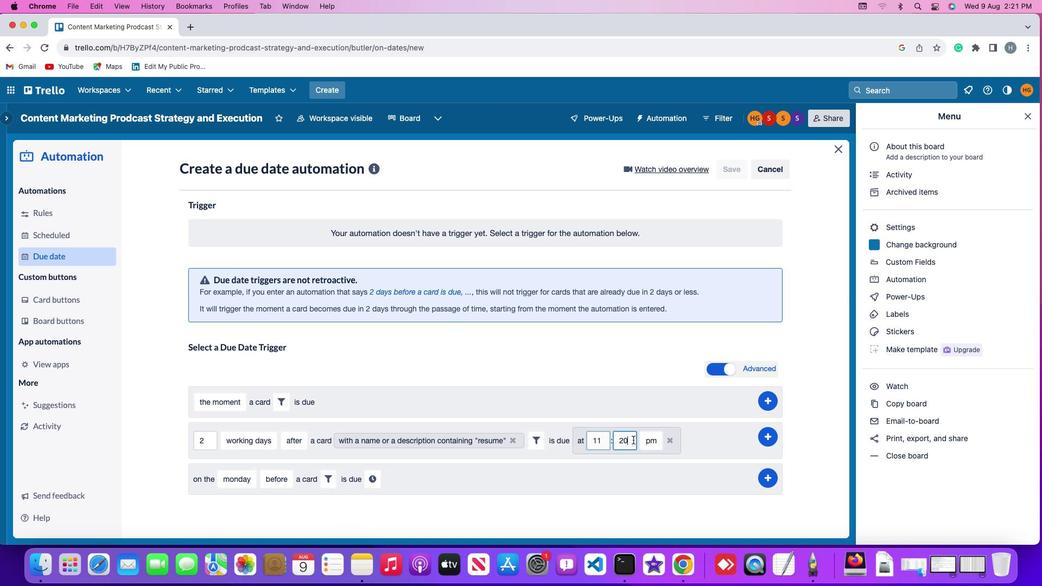 
Action: Mouse pressed left at (633, 440)
Screenshot: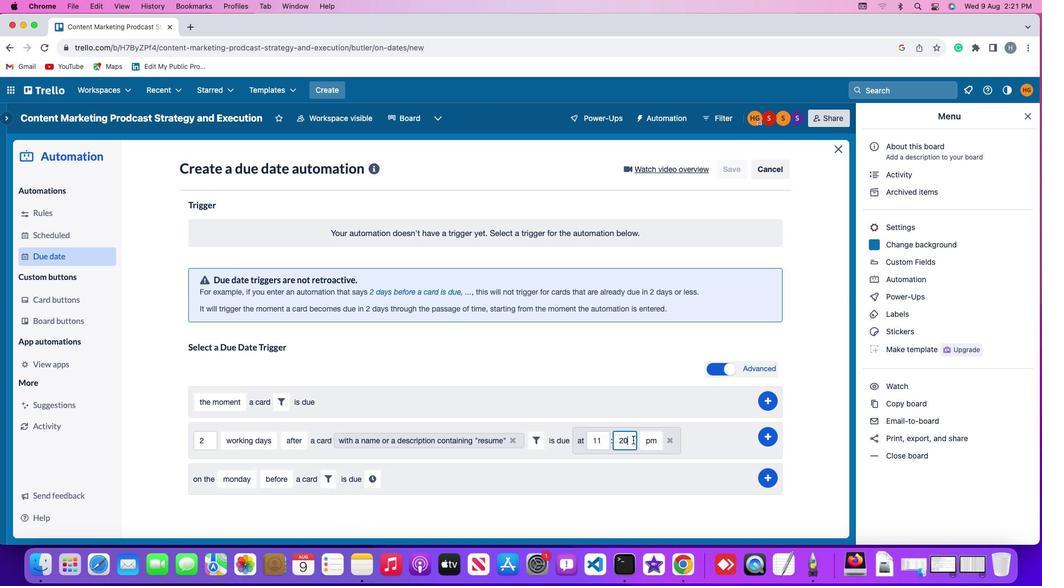 
Action: Mouse moved to (633, 440)
Screenshot: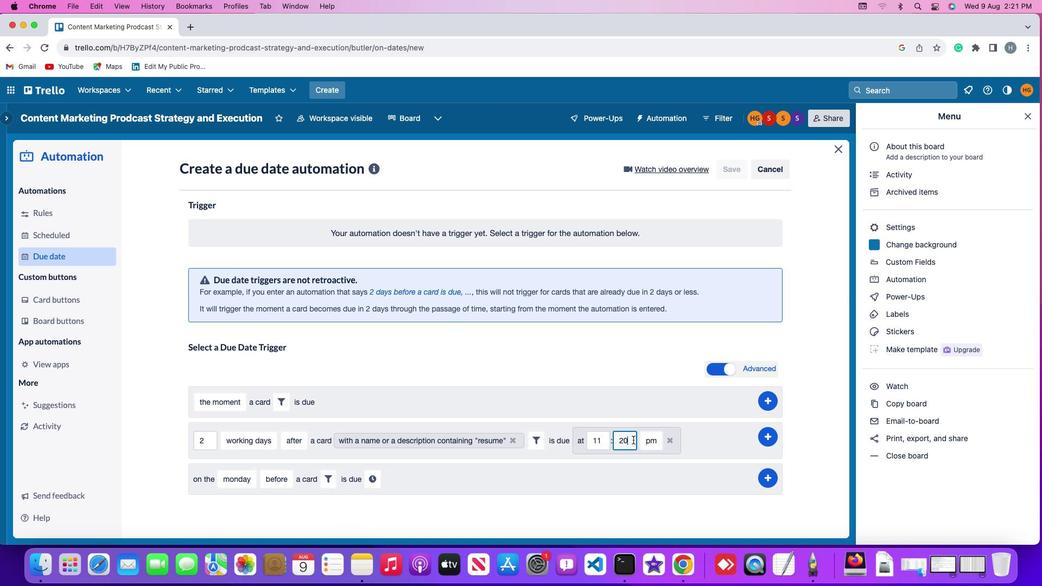 
Action: Key pressed Key.backspace
Screenshot: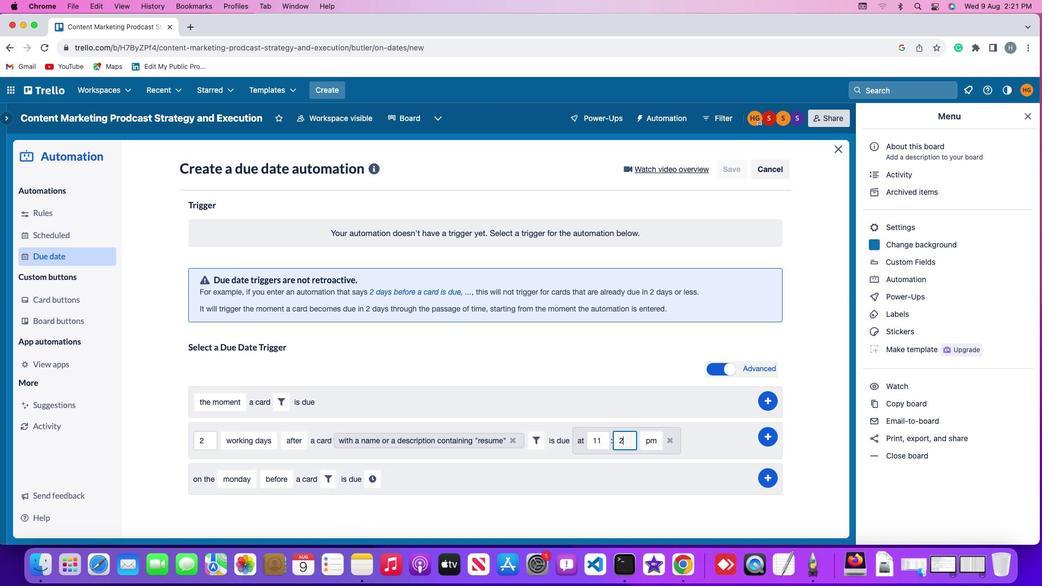 
Action: Mouse moved to (632, 439)
Screenshot: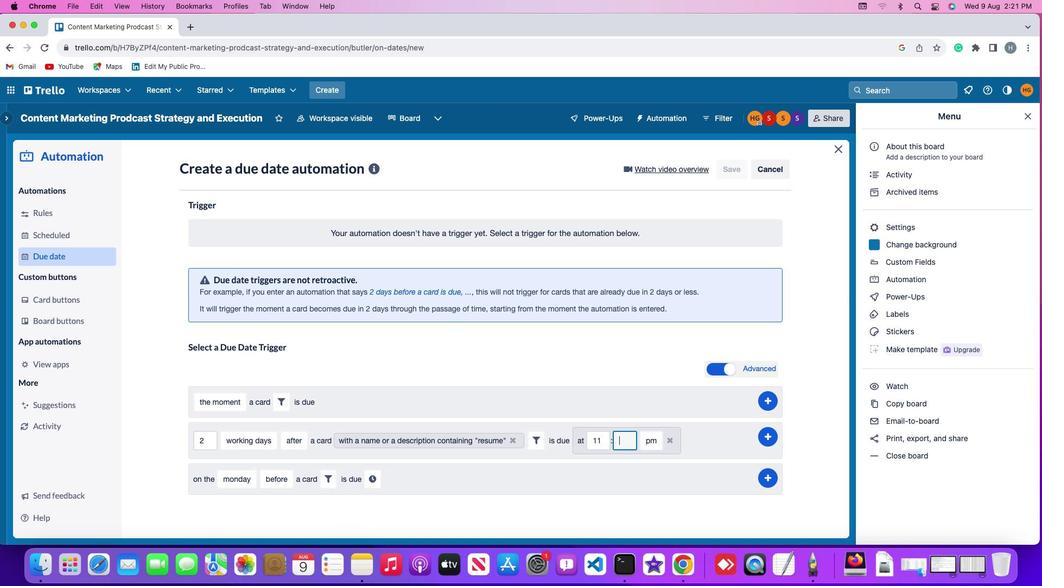 
Action: Key pressed Key.backspace'0''0'
Screenshot: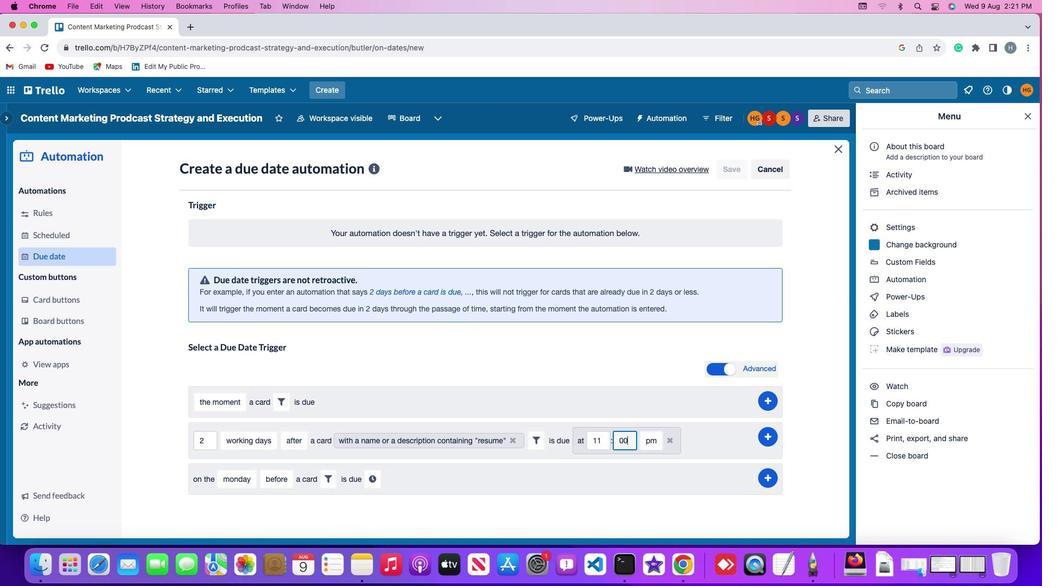 
Action: Mouse moved to (643, 439)
Screenshot: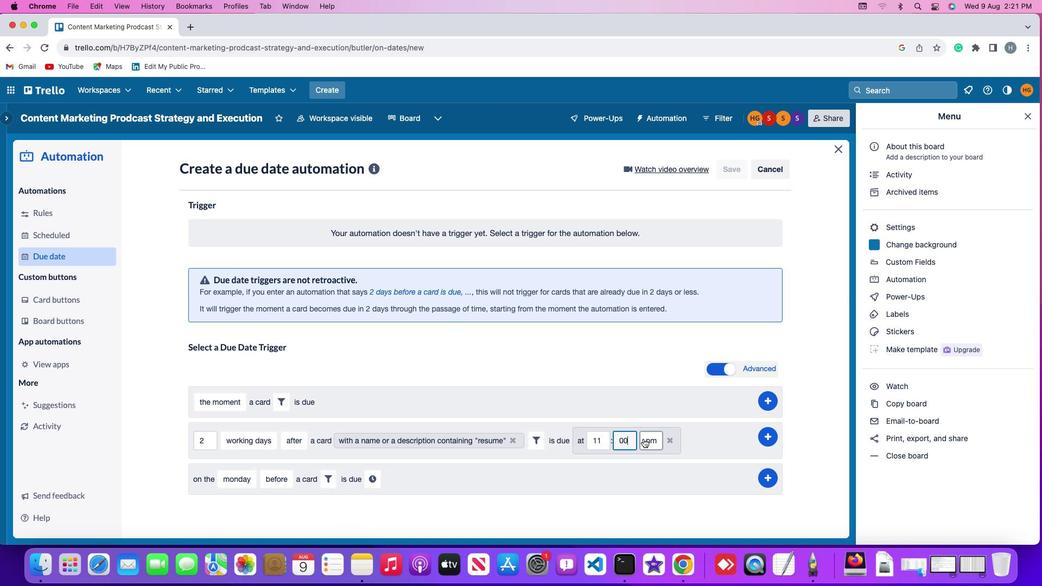 
Action: Mouse pressed left at (643, 439)
Screenshot: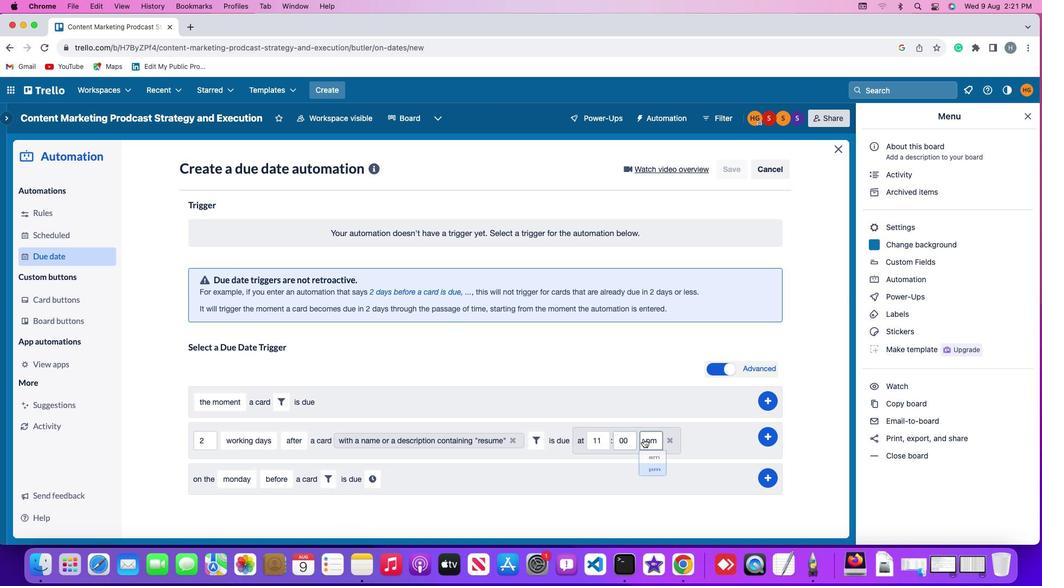 
Action: Mouse moved to (647, 460)
Screenshot: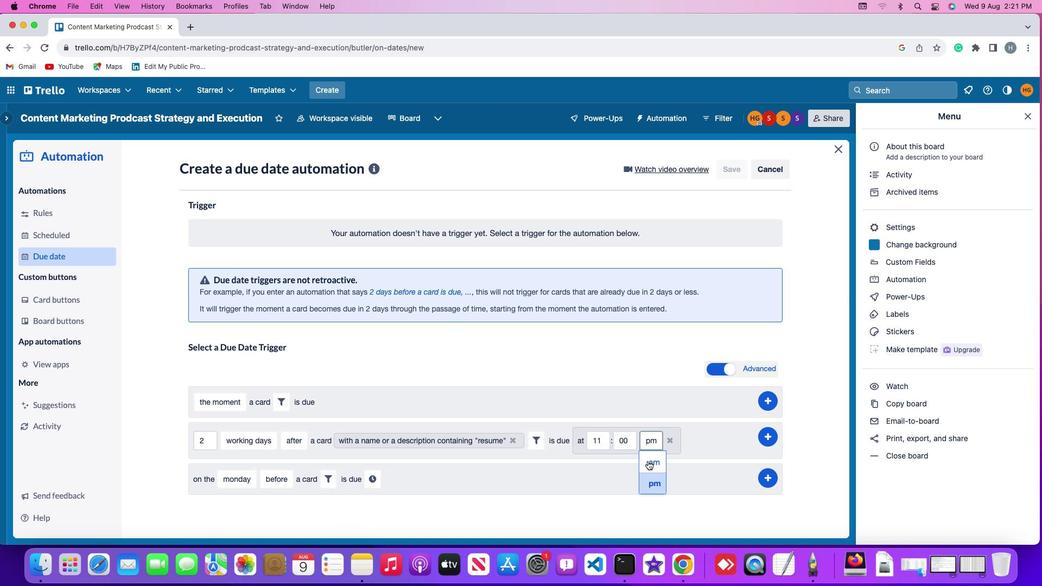 
Action: Mouse pressed left at (647, 460)
Screenshot: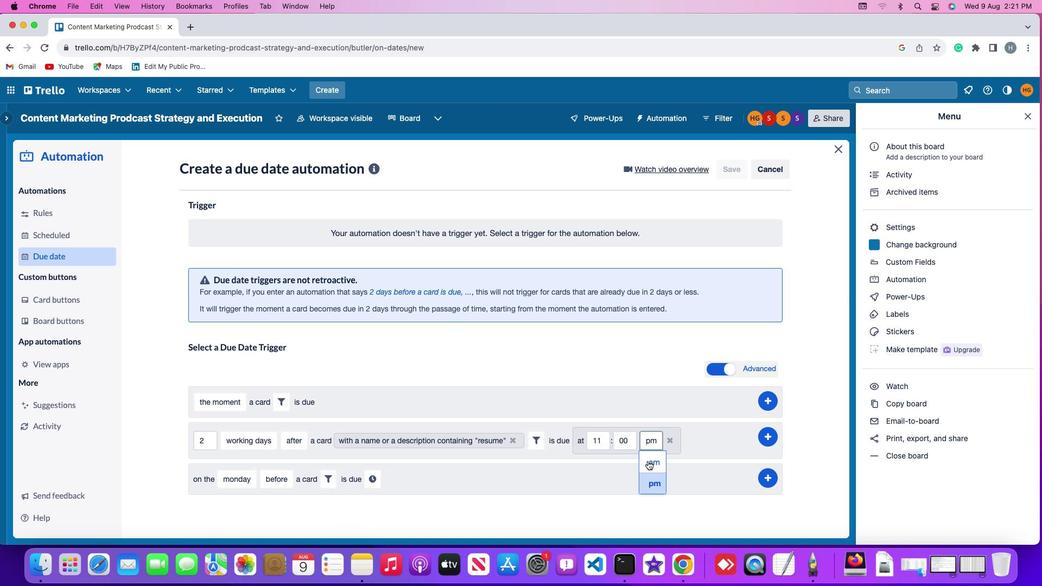 
Action: Mouse moved to (770, 435)
Screenshot: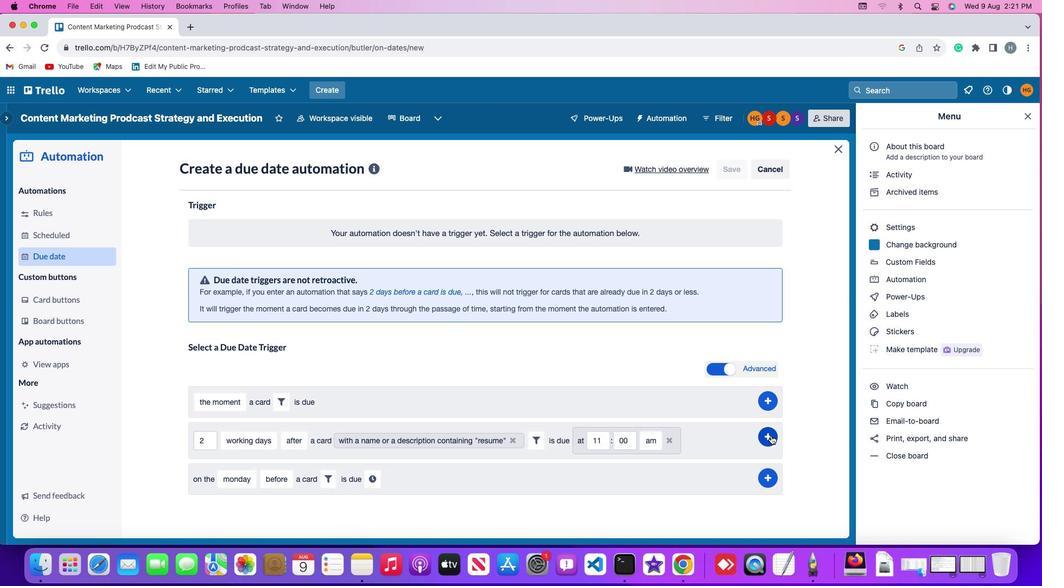 
Action: Mouse pressed left at (770, 435)
Screenshot: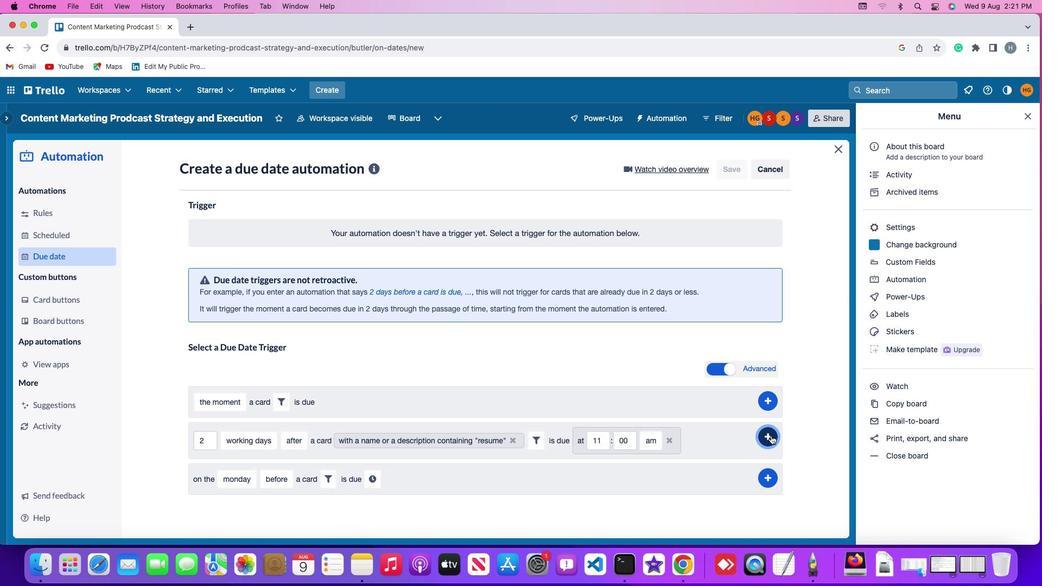 
Action: Mouse moved to (820, 357)
Screenshot: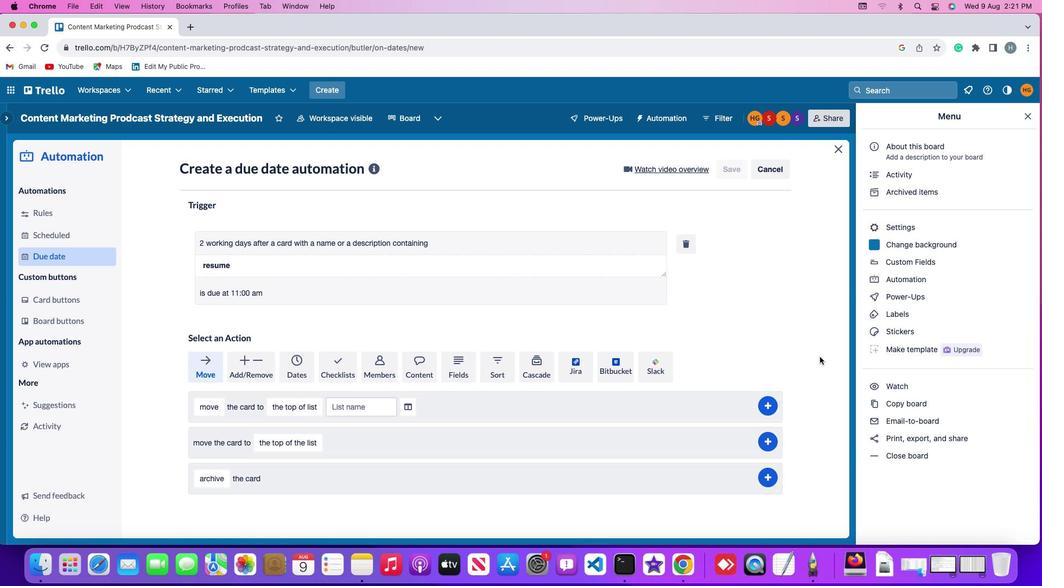 
